 Task: open an excel sheet and write heading  Financial Planner. Add Dates in a column and its values below  'Jan 23, Feb 23, Mar 23, Apr 23 & may23. 'Add Income in next column and its values below  $3,000, $3,200, $3,100, $3,300 & $3,500. Add Expenses in next column and its values below  $2,000, $2,300, $2,200, $2,500 & $2,800. Add savings in next column and its values below $500, $600, $500, $700 & $700. Add Investment in next column and its values below  $500, $700, $800, $900 & $1000. Add Net Saving in next column and its values below  $1000, $1200, $900, $800 & $700. Save page Expense Tracker Log Workbook Spreadsheet Sheetbook
Action: Mouse moved to (36, 126)
Screenshot: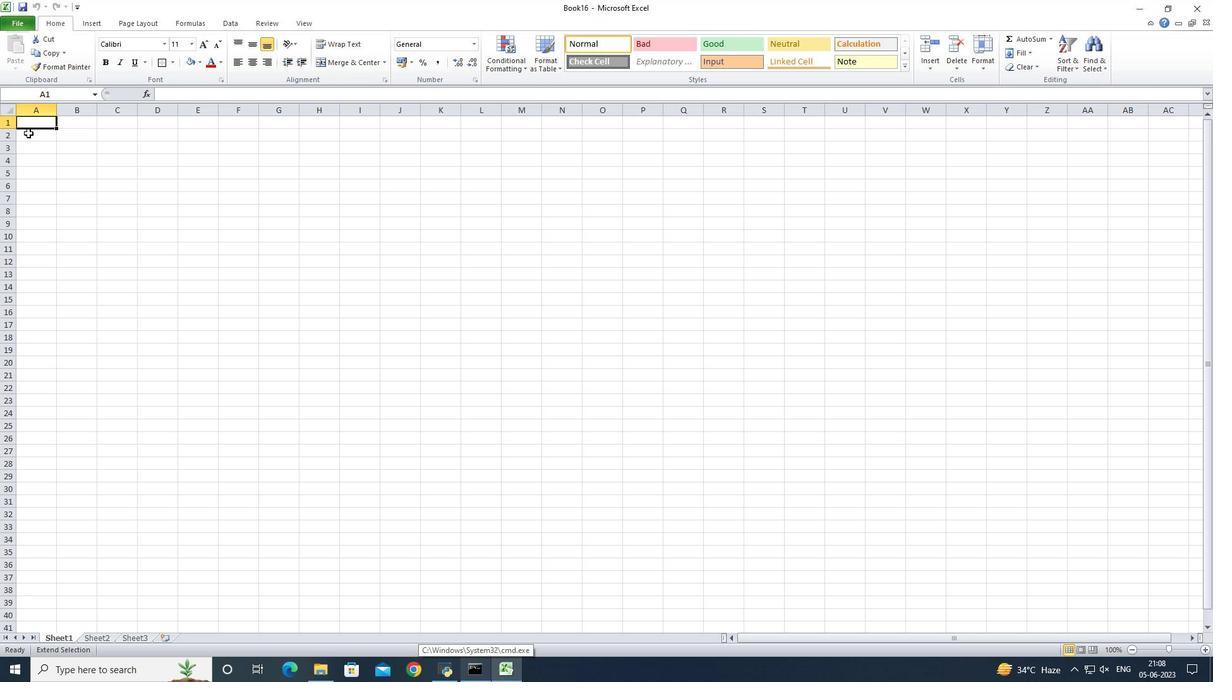
Action: Mouse pressed left at (36, 126)
Screenshot: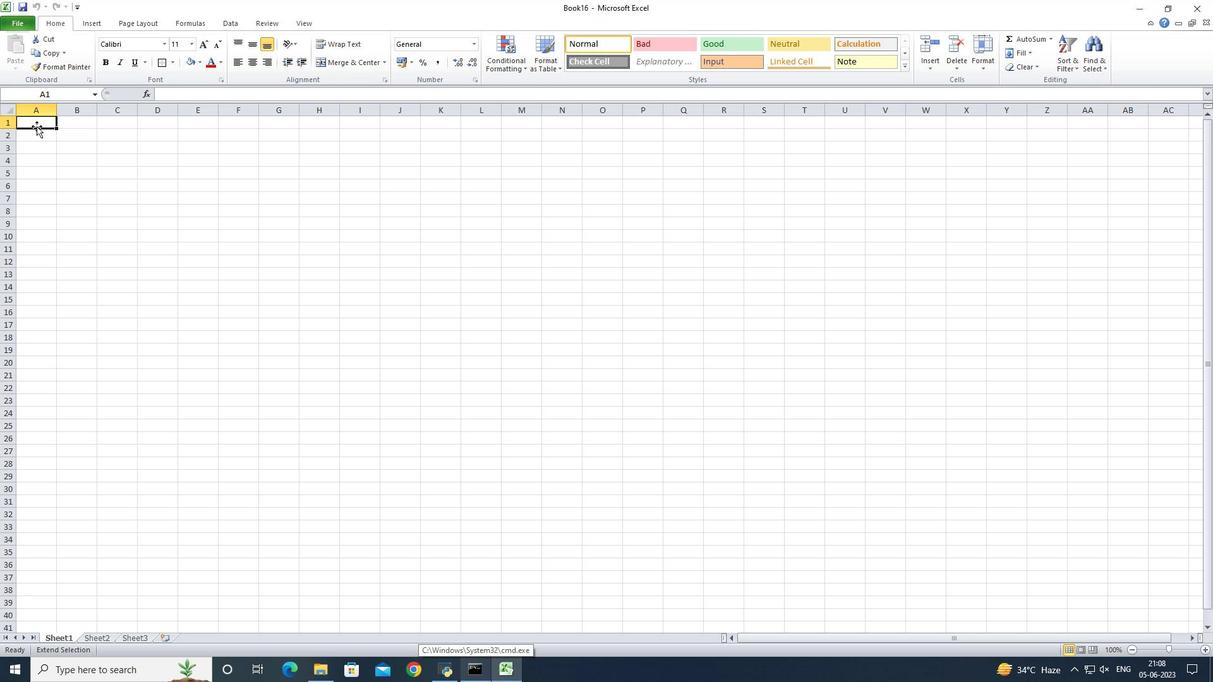 
Action: Key pressed <Key.shift>Financial<Key.space><Key.shift>Planner<Key.enter><Key.shift>Dates<Key.enter><Key.shift>Jan23<Key.enter><Key.shift><Key.shift><Key.shift><Key.shift><Key.shift><Key.shift>Feb23<Key.enter><Key.shift>Mar23<Key.enter><Key.shift><Key.shift><Key.shift><Key.shift><Key.shift><Key.shift><Key.shift><Key.shift>Apr23<Key.enter><Key.shift><Key.shift><Key.shift>May23<Key.enter><Key.right><Key.up><Key.up><Key.up><Key.up><Key.up><Key.up><Key.shift>INCOME<Key.enter>3000<Key.enter>3200<Key.enter>3100<Key.enter>3300<Key.enter>3500<Key.right><Key.up><Key.up><Key.up><Key.up><Key.up><Key.shift>Expenses<Key.enter>2000<Key.enter>2300<Key.enter>2200<Key.enter>2500<Key.enter>2800<Key.right><Key.up><Key.up><Key.up><Key.up><Key.up><Key.shift><Key.shift><Key.shift>Savings<Key.enter>500<Key.enter>600<Key.enter>500<Key.enter>700<Key.enter>700<Key.right><Key.up><Key.up><Key.up><Key.up><Key.up><Key.shift>Net<Key.space><Key.shift>Savings<Key.enter>1000<Key.enter>1200<Key.enter>900<Key.enter>800<Key.enter>700
Screenshot: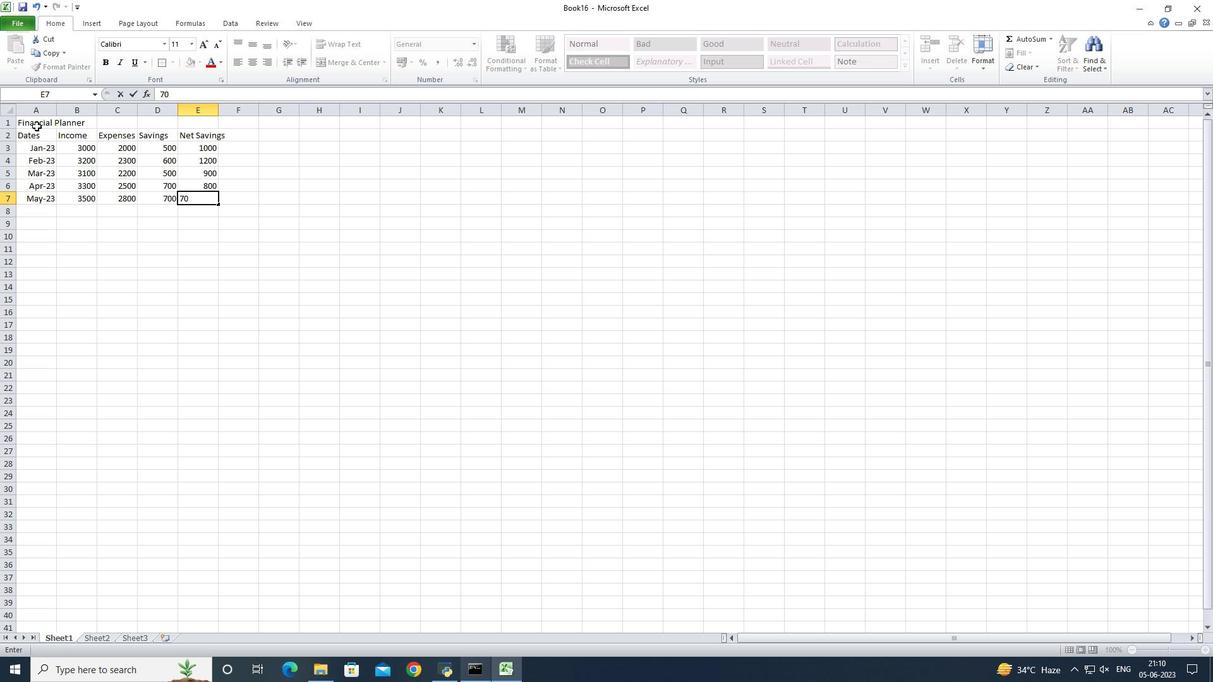 
Action: Mouse moved to (90, 283)
Screenshot: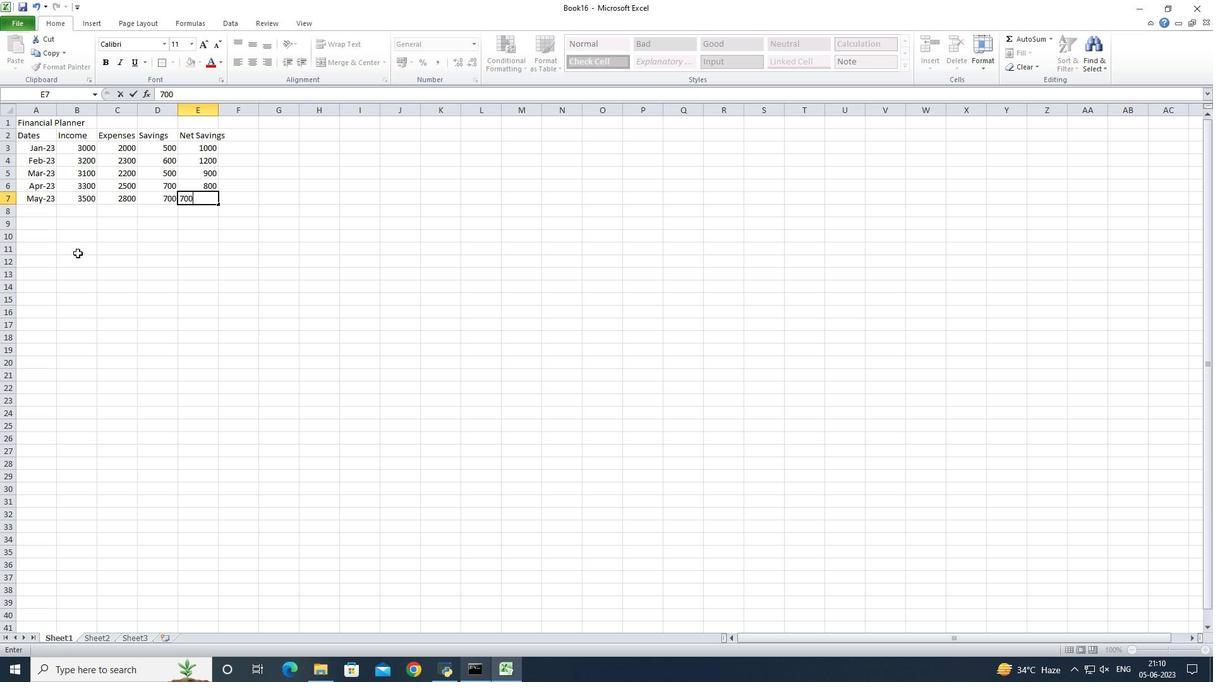 
Action: Mouse pressed left at (90, 283)
Screenshot: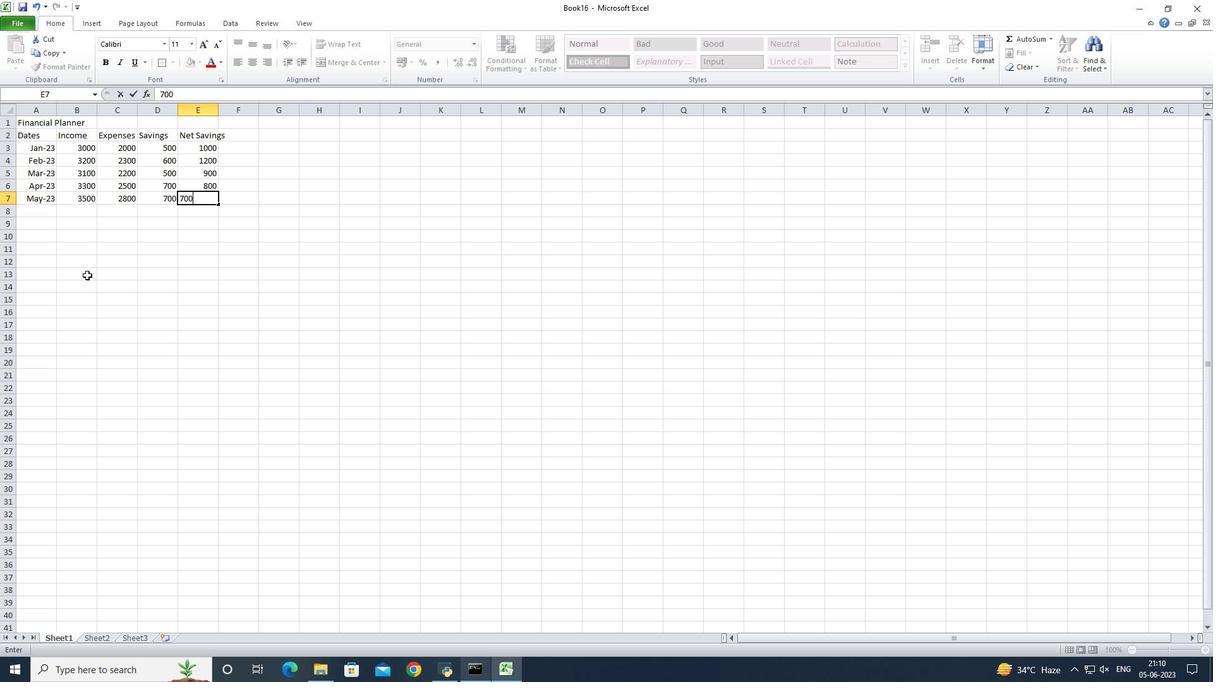 
Action: Mouse moved to (90, 146)
Screenshot: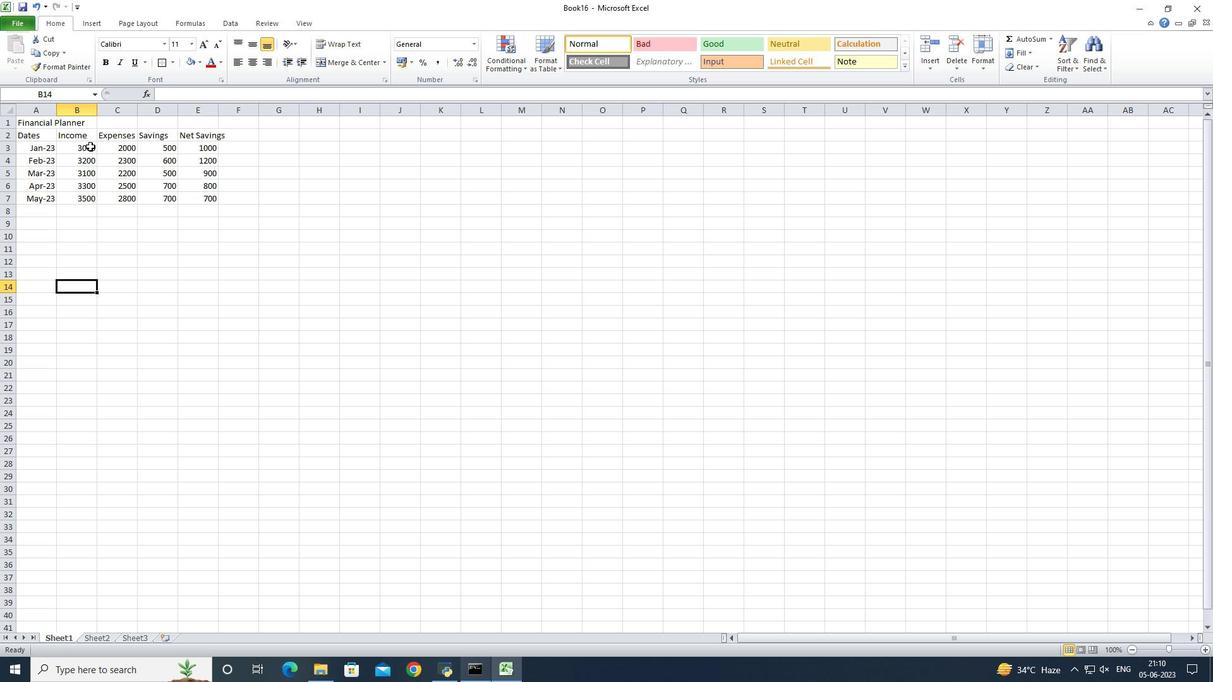 
Action: Mouse pressed left at (90, 146)
Screenshot: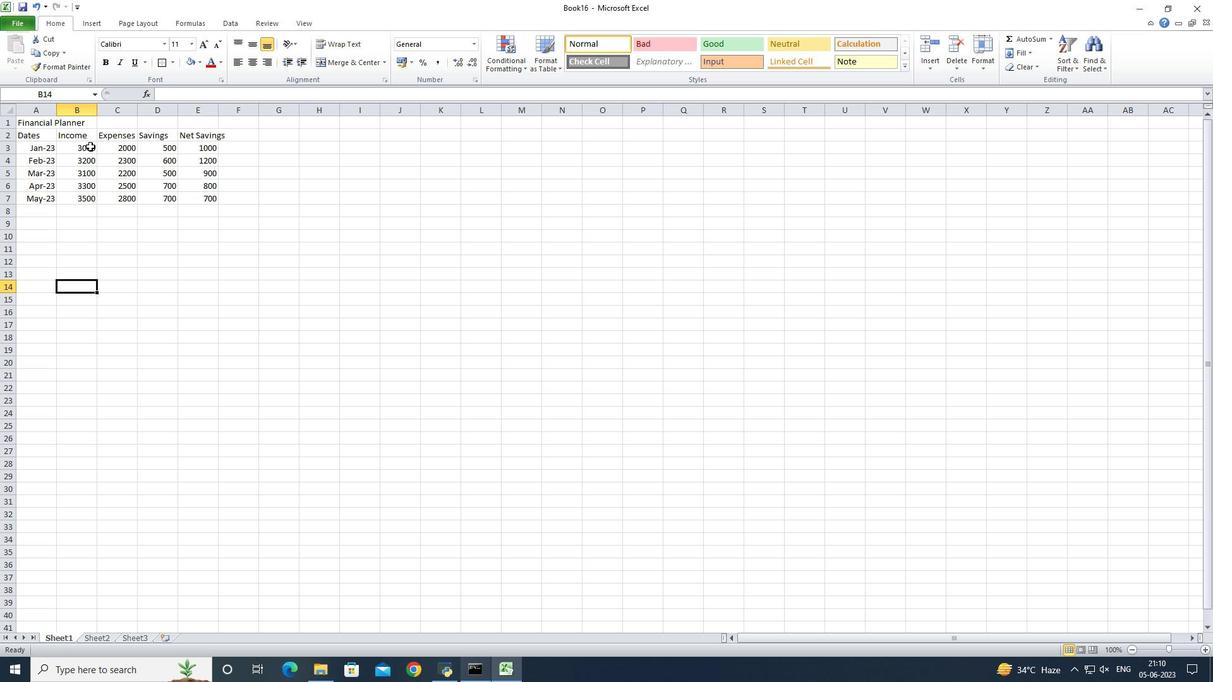 
Action: Mouse moved to (472, 47)
Screenshot: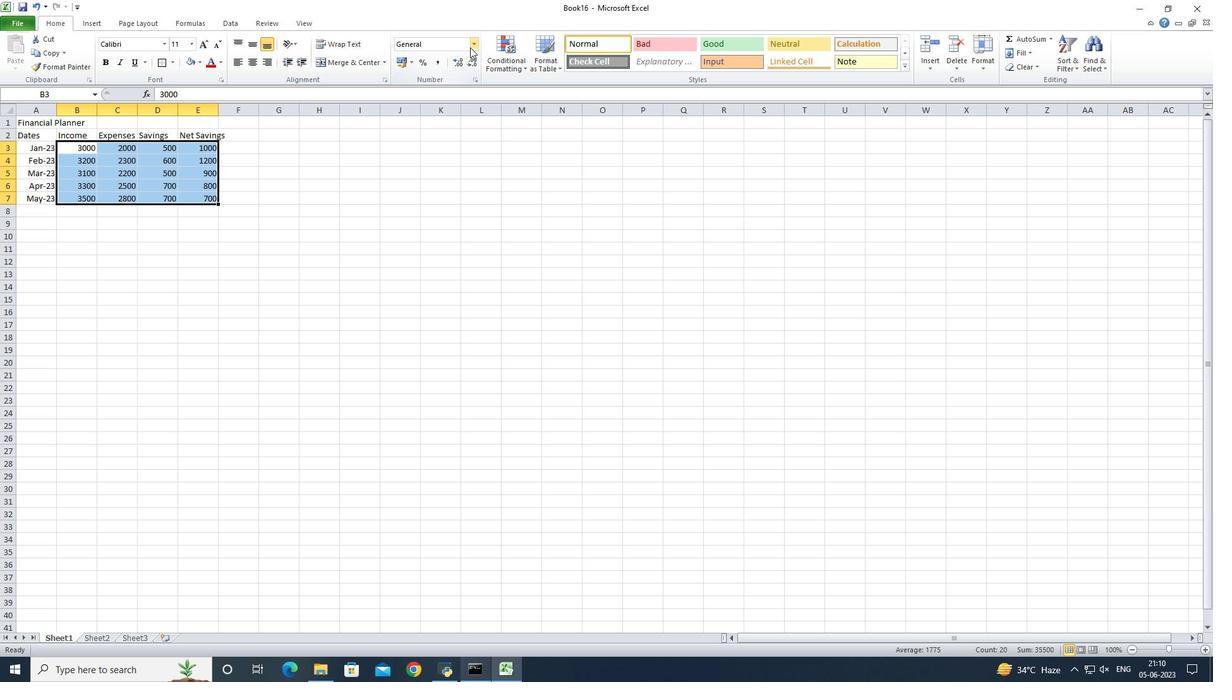 
Action: Mouse pressed left at (472, 47)
Screenshot: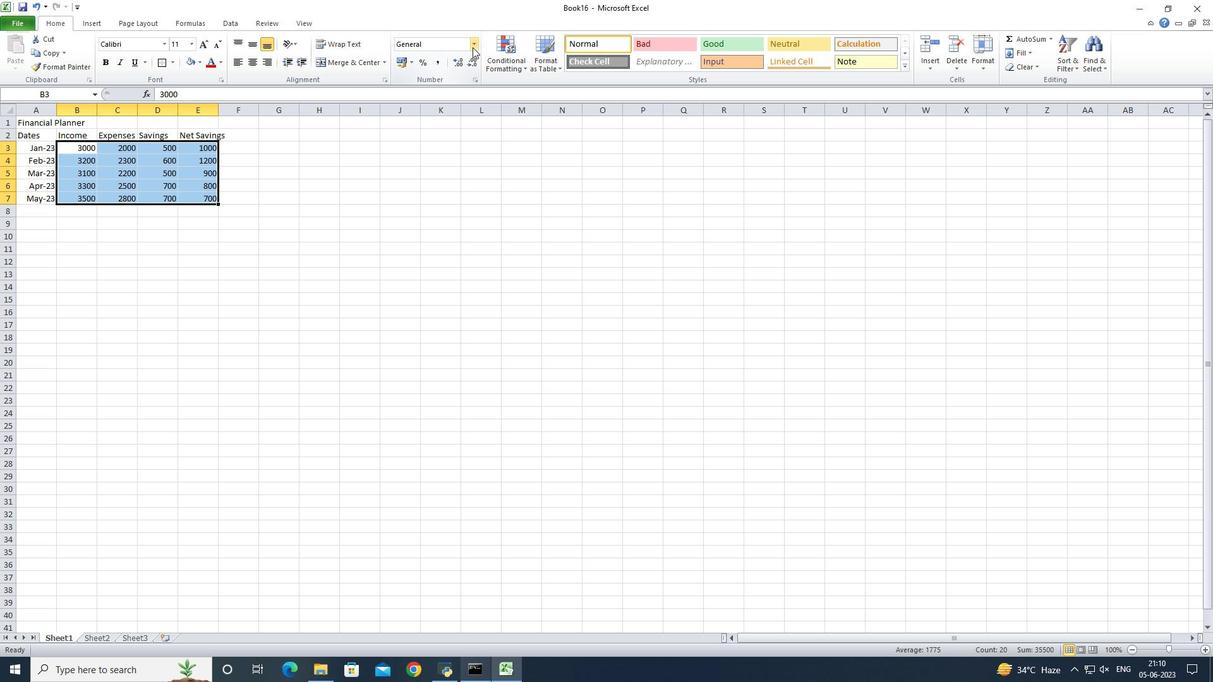 
Action: Mouse moved to (441, 363)
Screenshot: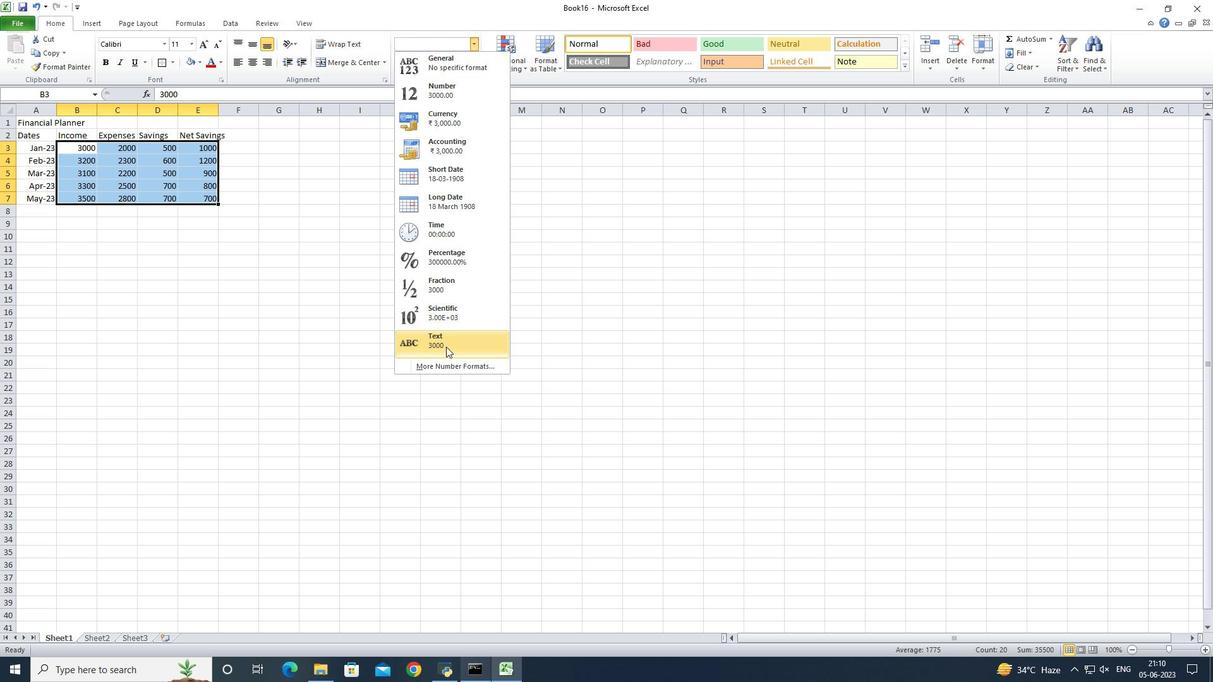 
Action: Mouse pressed left at (441, 363)
Screenshot: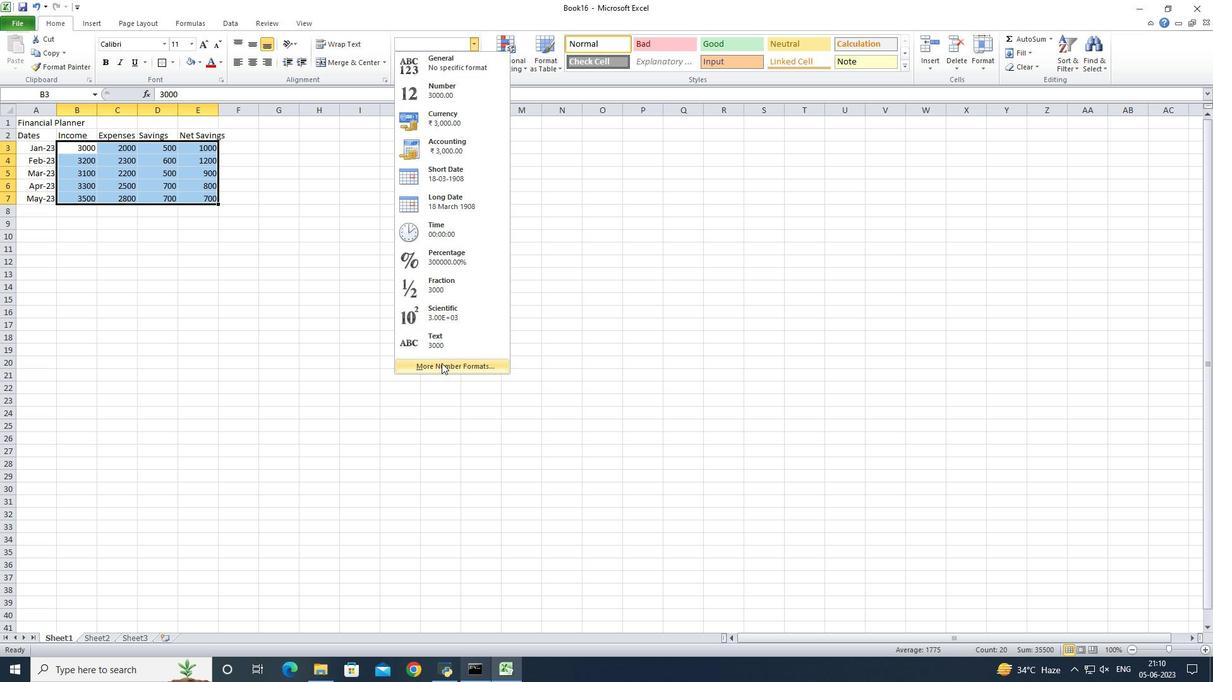 
Action: Mouse moved to (177, 235)
Screenshot: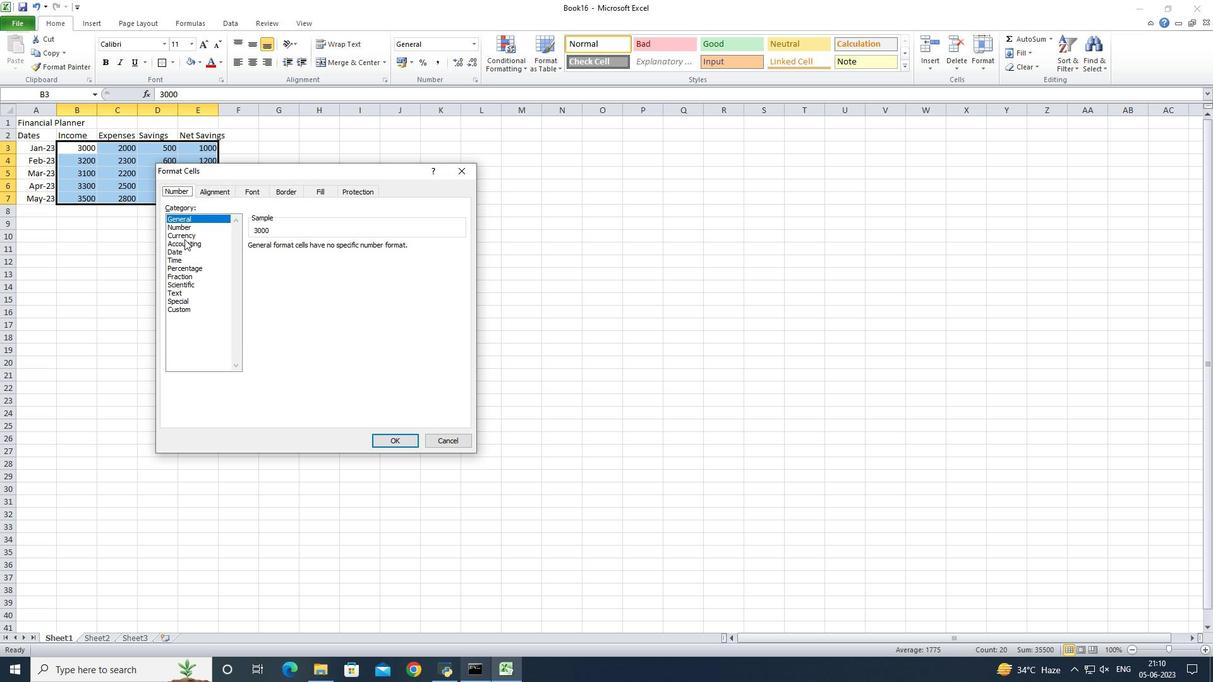 
Action: Mouse pressed left at (177, 235)
Screenshot: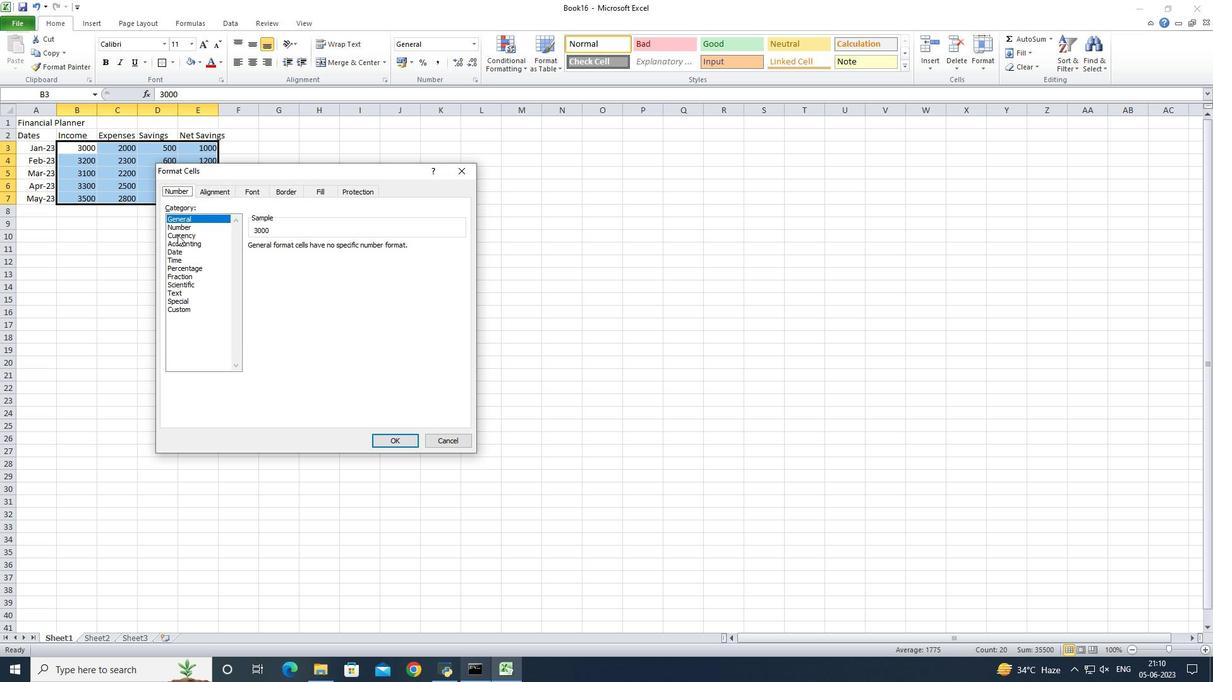 
Action: Mouse moved to (304, 262)
Screenshot: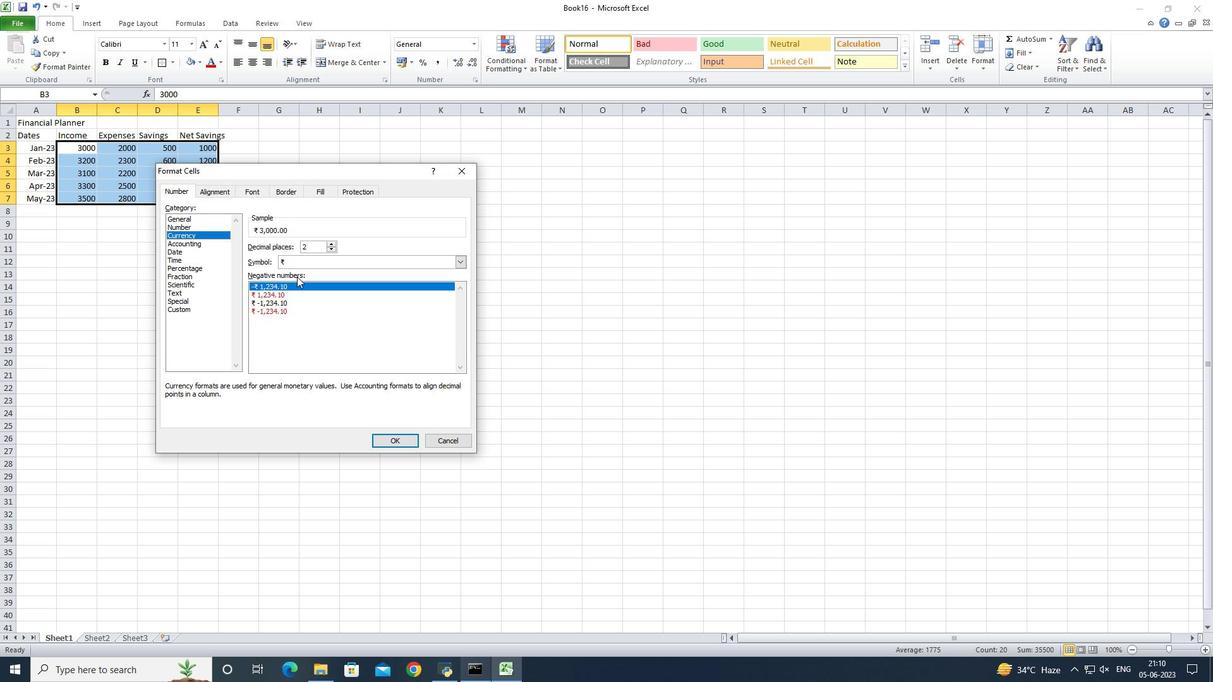 
Action: Mouse pressed left at (304, 262)
Screenshot: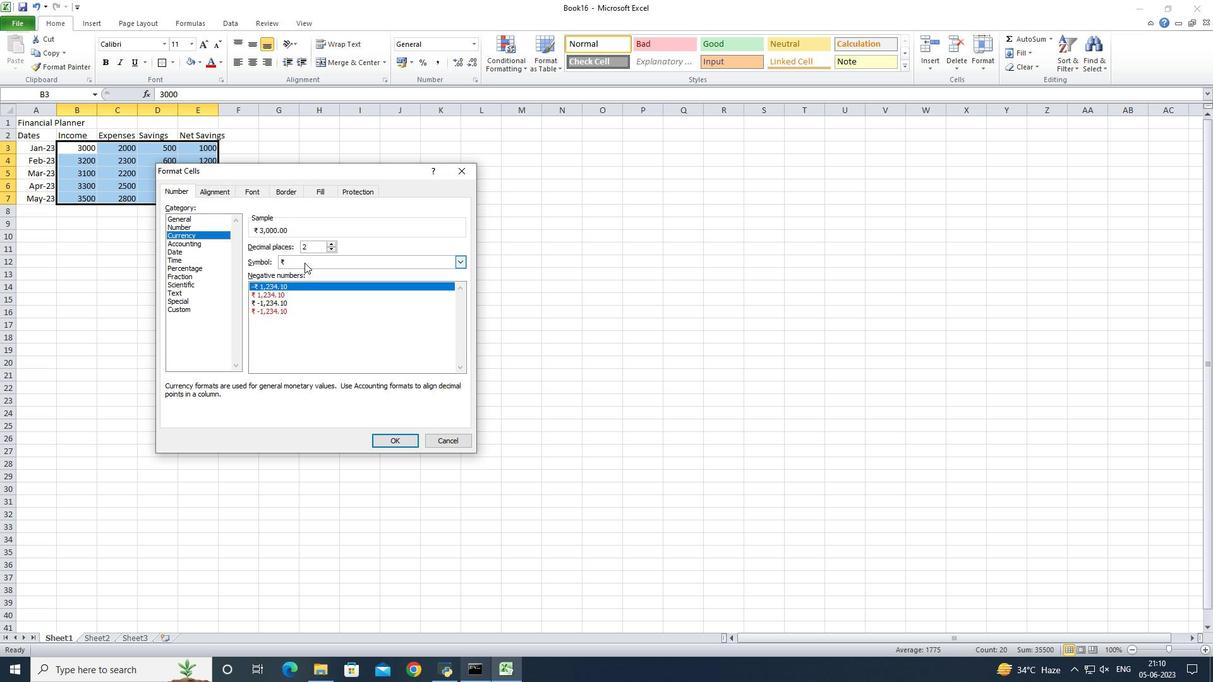
Action: Mouse moved to (327, 301)
Screenshot: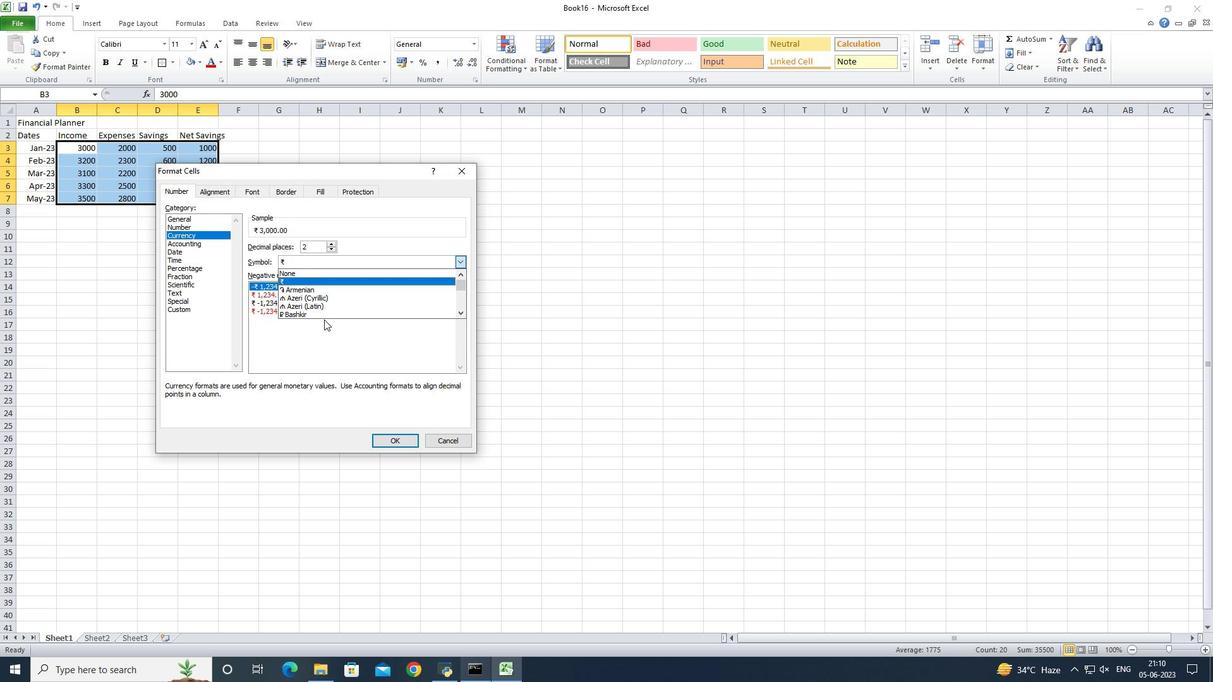 
Action: Mouse scrolled (327, 300) with delta (0, 0)
Screenshot: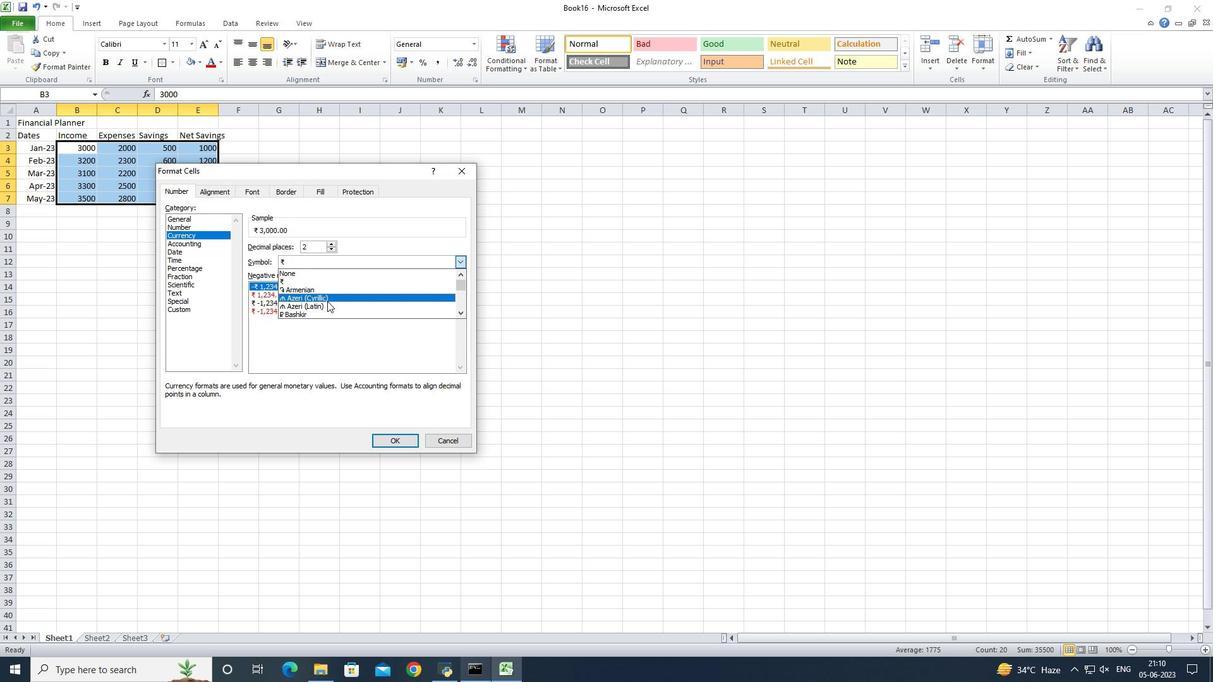 
Action: Mouse scrolled (327, 300) with delta (0, 0)
Screenshot: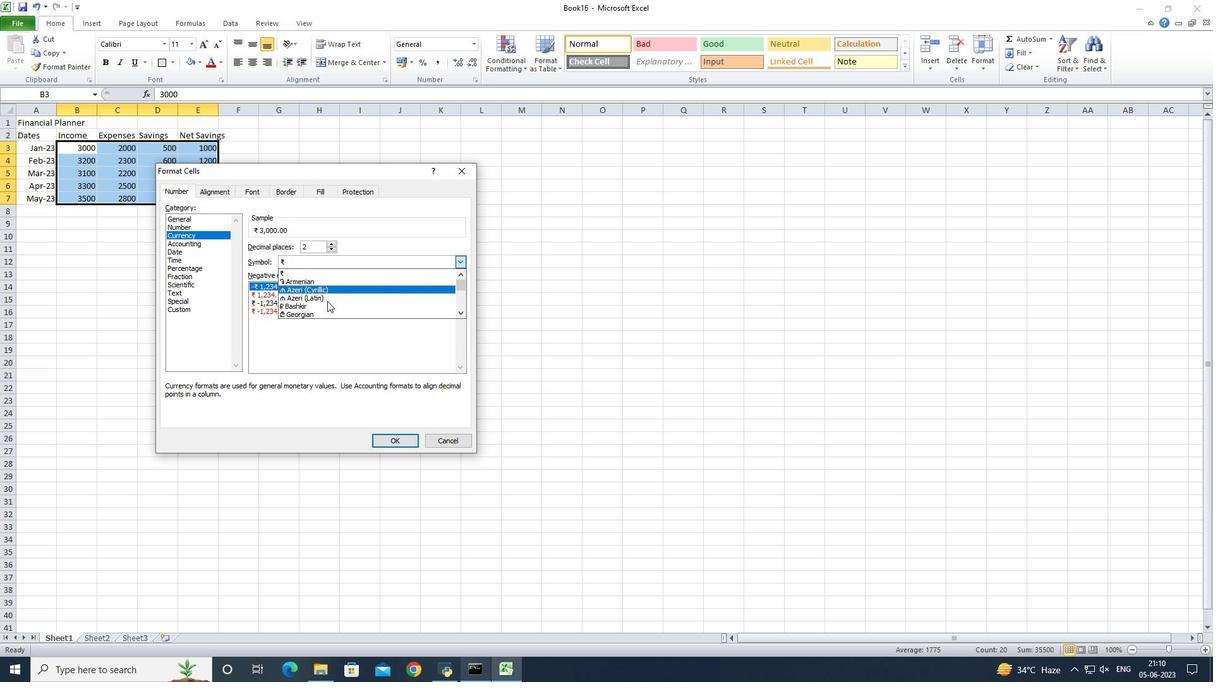 
Action: Mouse scrolled (327, 300) with delta (0, 0)
Screenshot: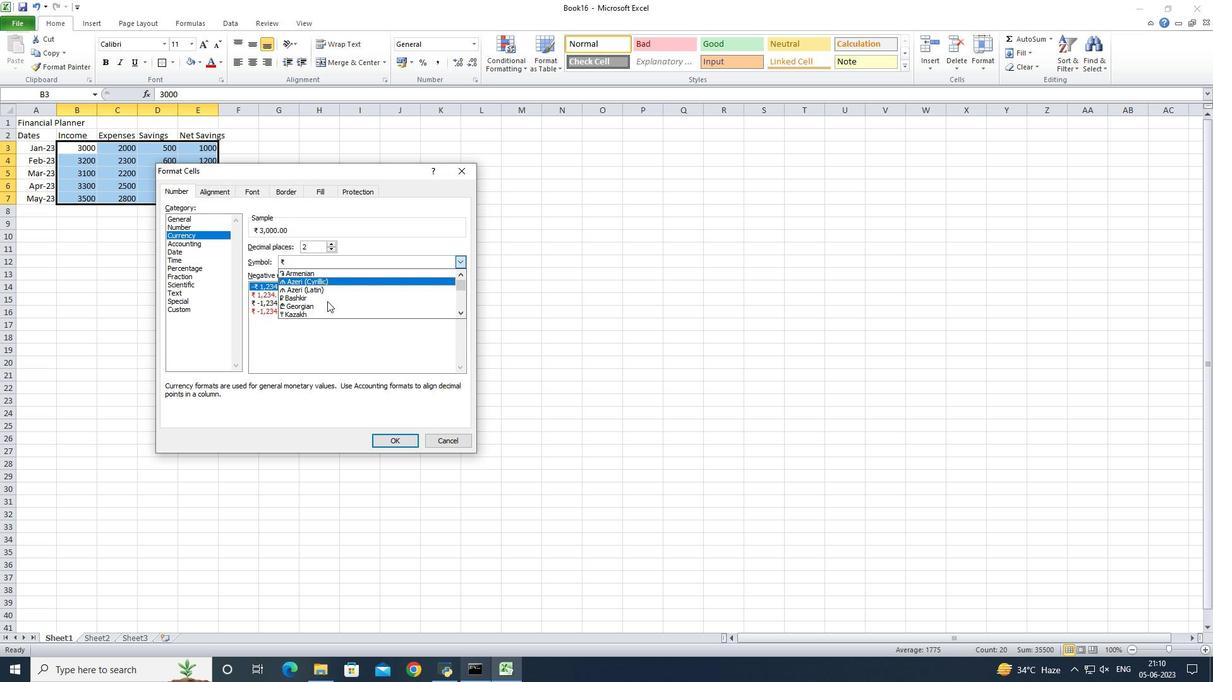 
Action: Mouse scrolled (327, 300) with delta (0, 0)
Screenshot: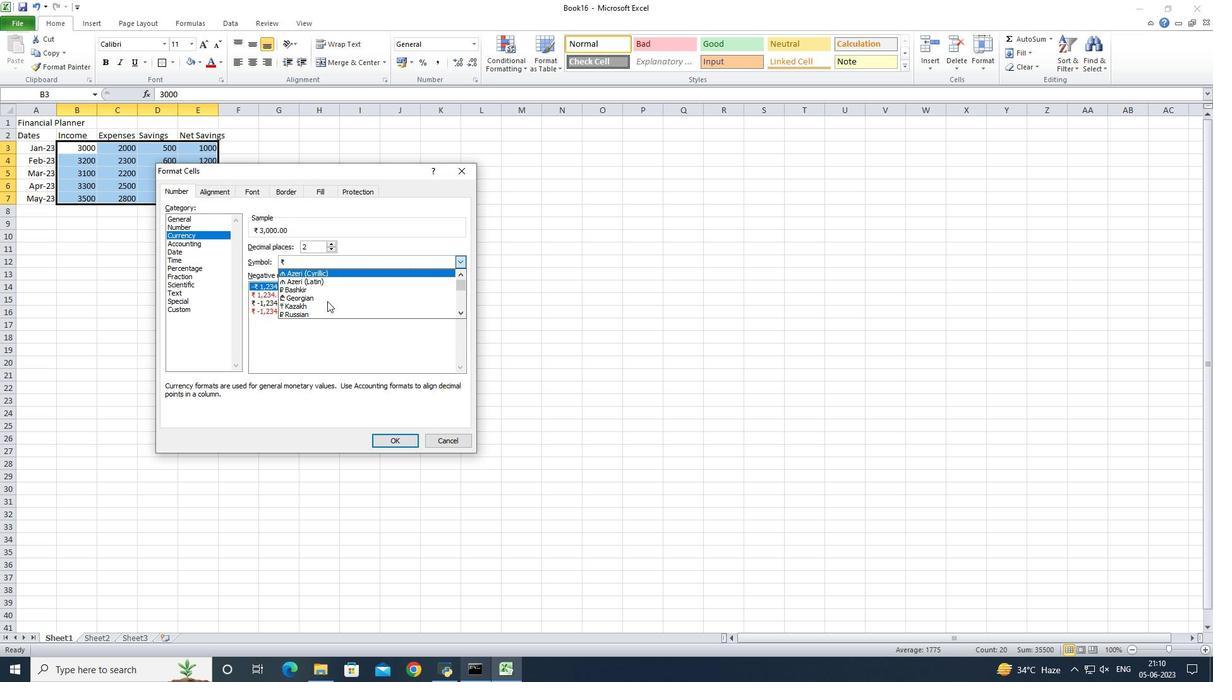 
Action: Mouse scrolled (327, 300) with delta (0, 0)
Screenshot: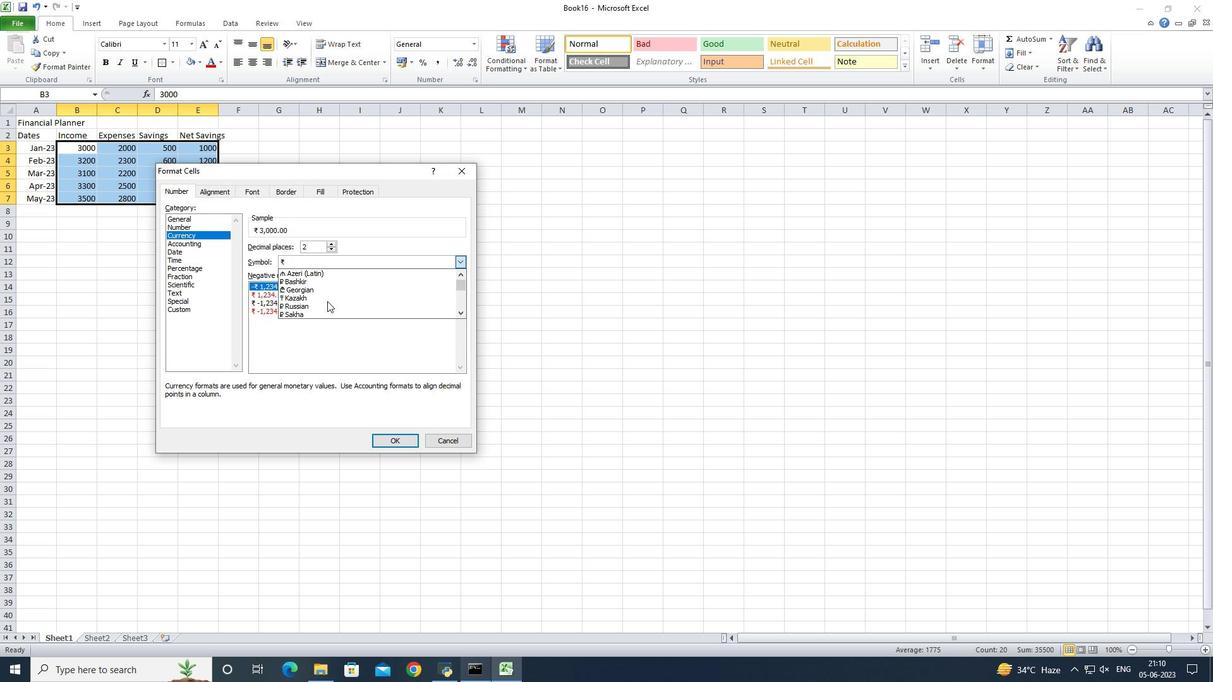 
Action: Mouse scrolled (327, 300) with delta (0, 0)
Screenshot: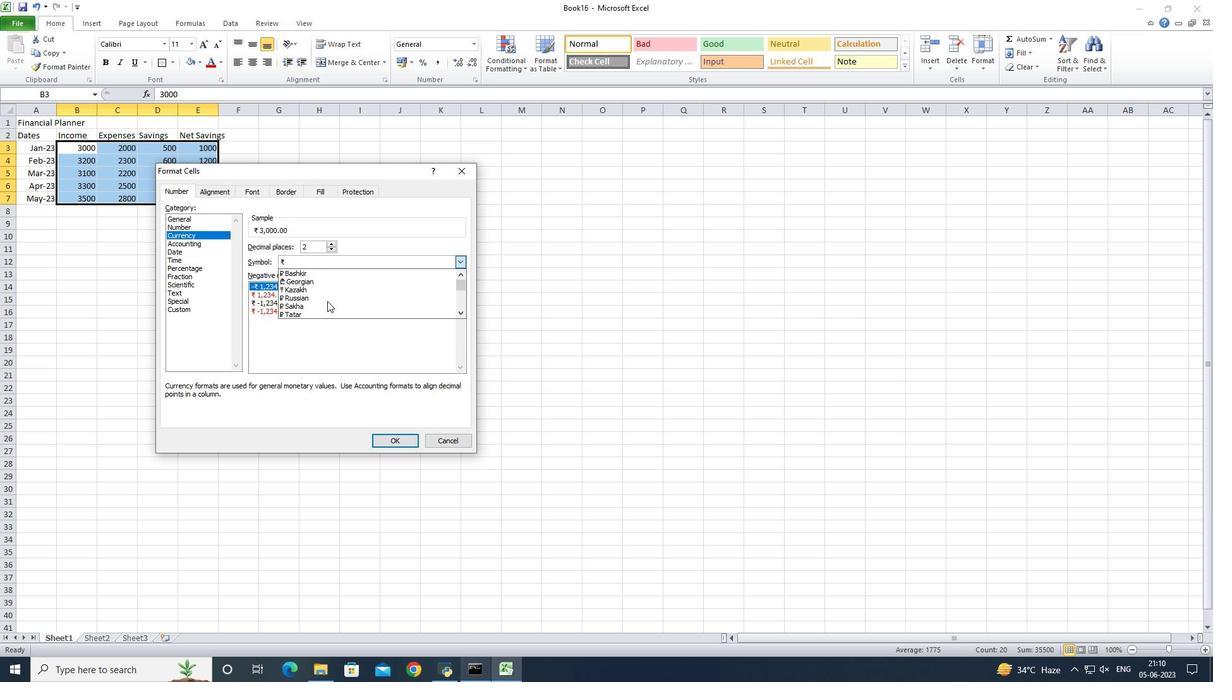
Action: Mouse scrolled (327, 300) with delta (0, 0)
Screenshot: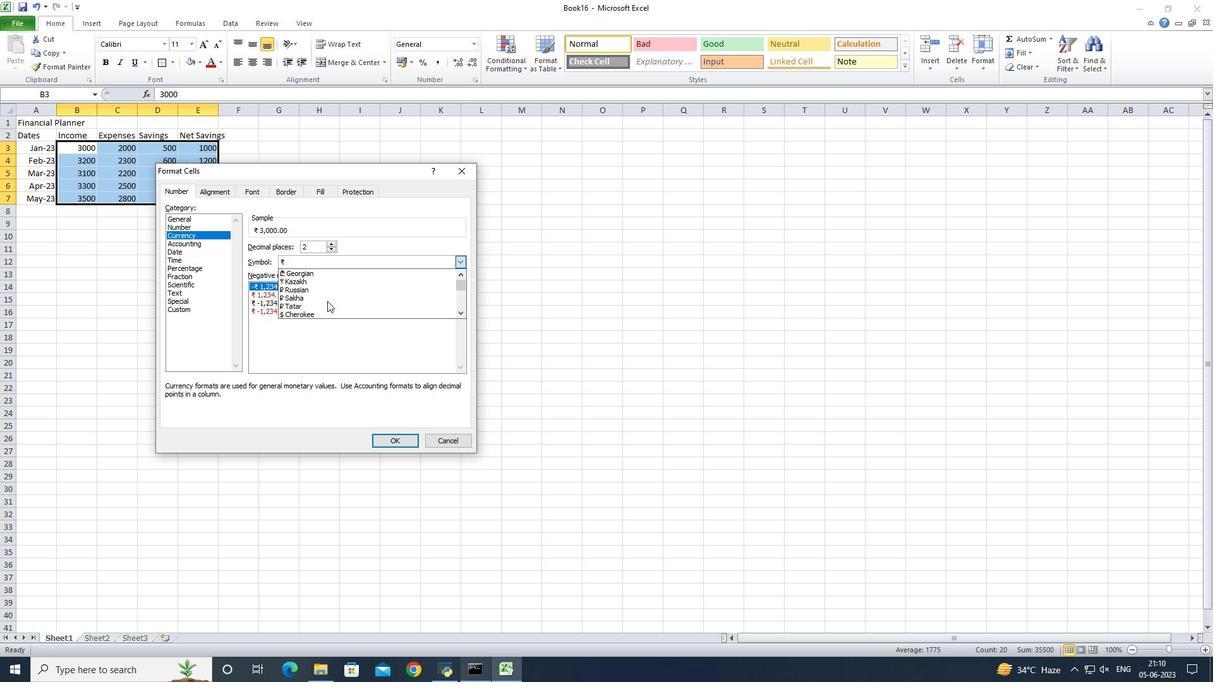 
Action: Mouse scrolled (327, 300) with delta (0, 0)
Screenshot: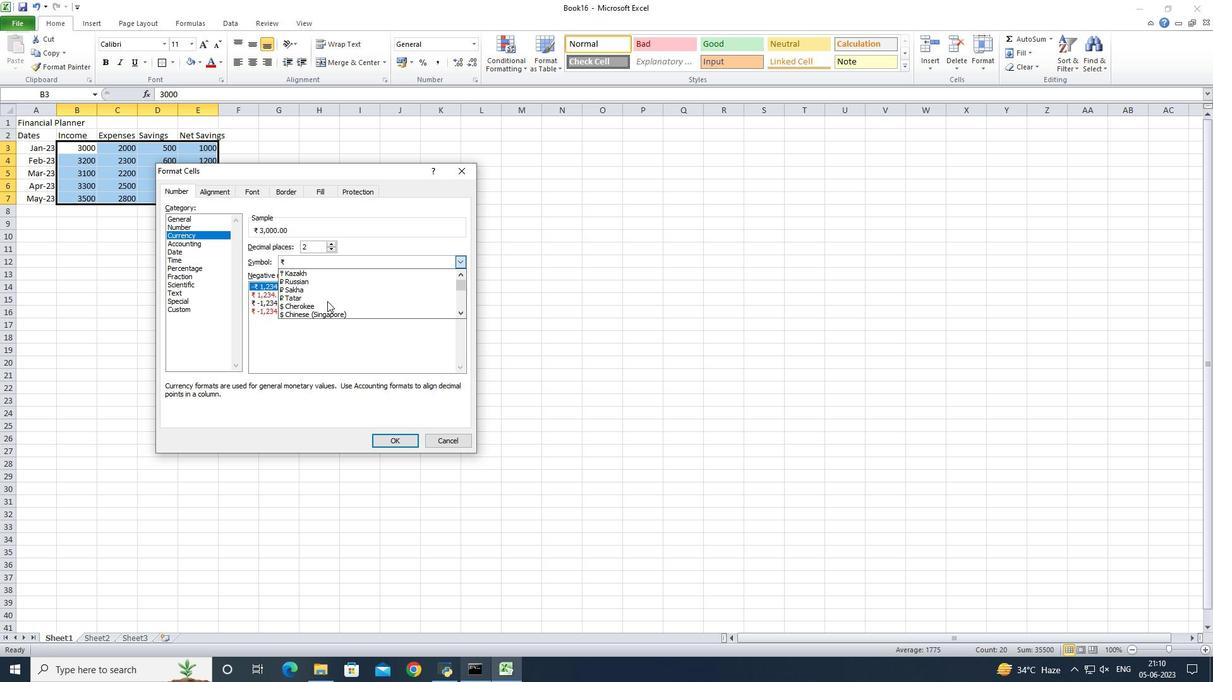 
Action: Mouse scrolled (327, 300) with delta (0, 0)
Screenshot: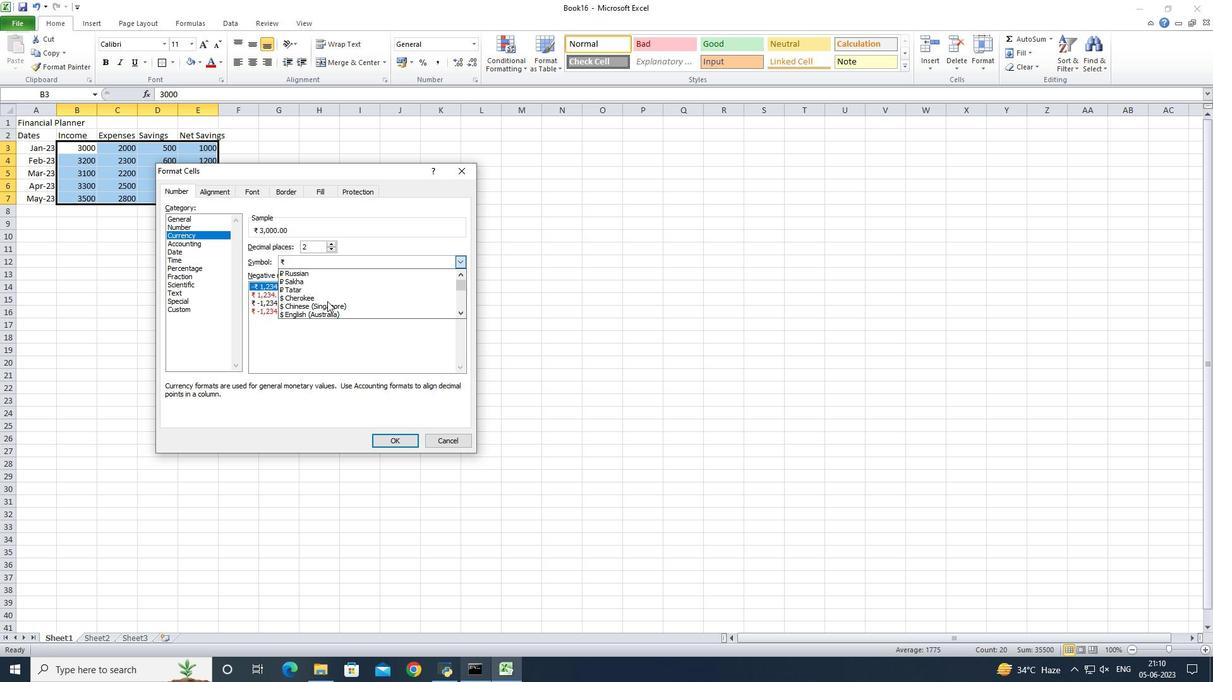 
Action: Mouse scrolled (327, 300) with delta (0, 0)
Screenshot: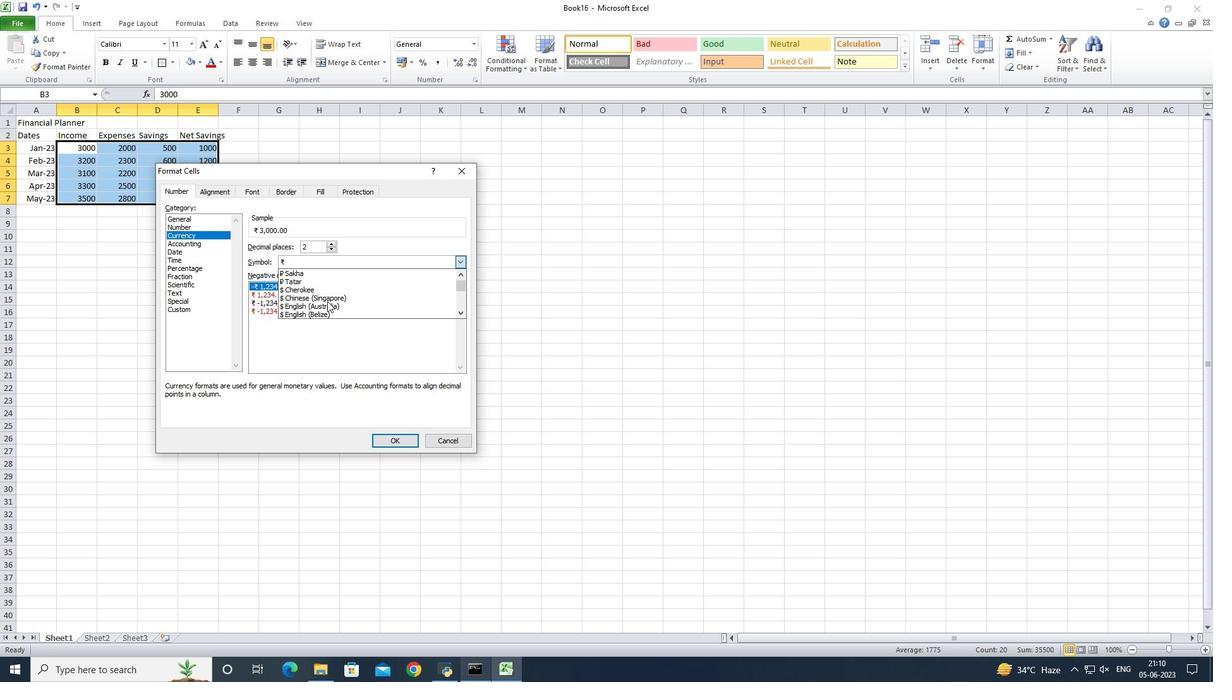 
Action: Mouse scrolled (327, 300) with delta (0, 0)
Screenshot: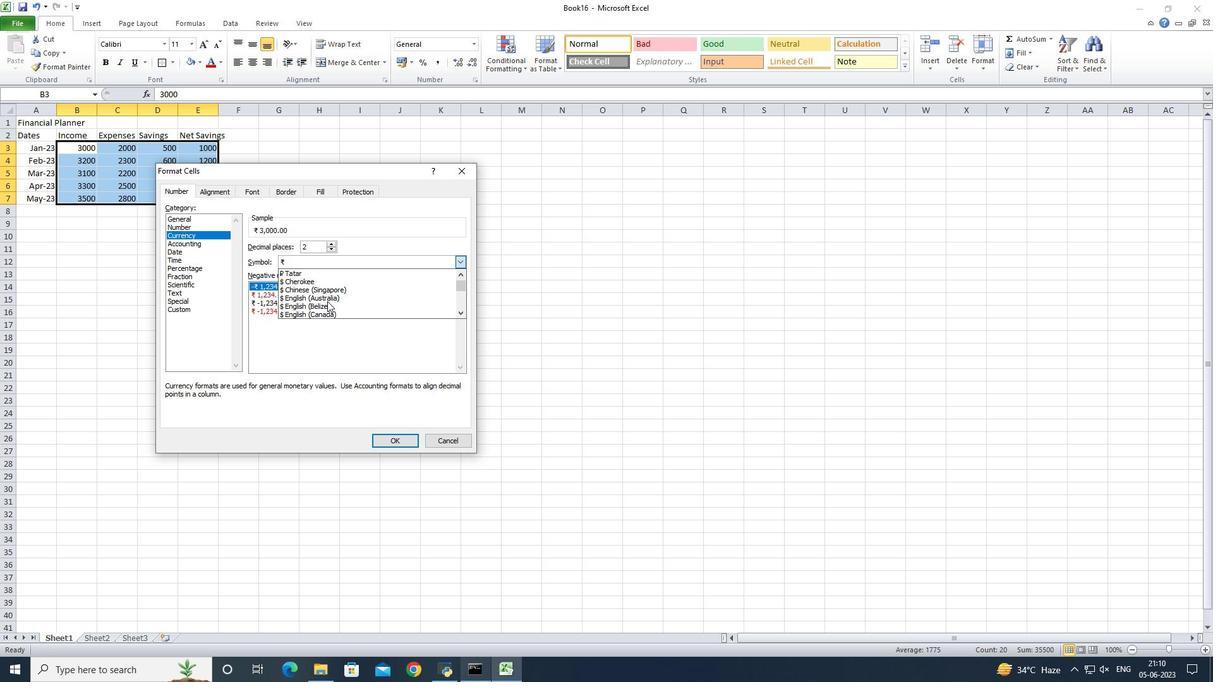 
Action: Mouse scrolled (327, 300) with delta (0, 0)
Screenshot: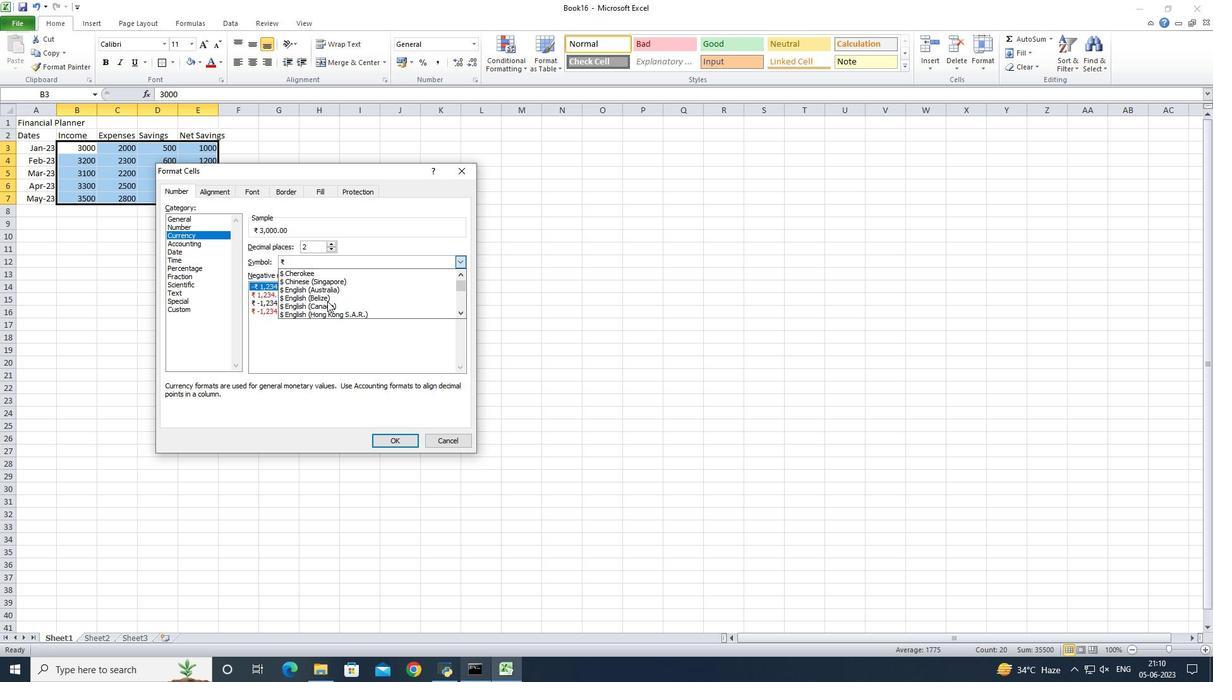 
Action: Mouse scrolled (327, 300) with delta (0, 0)
Screenshot: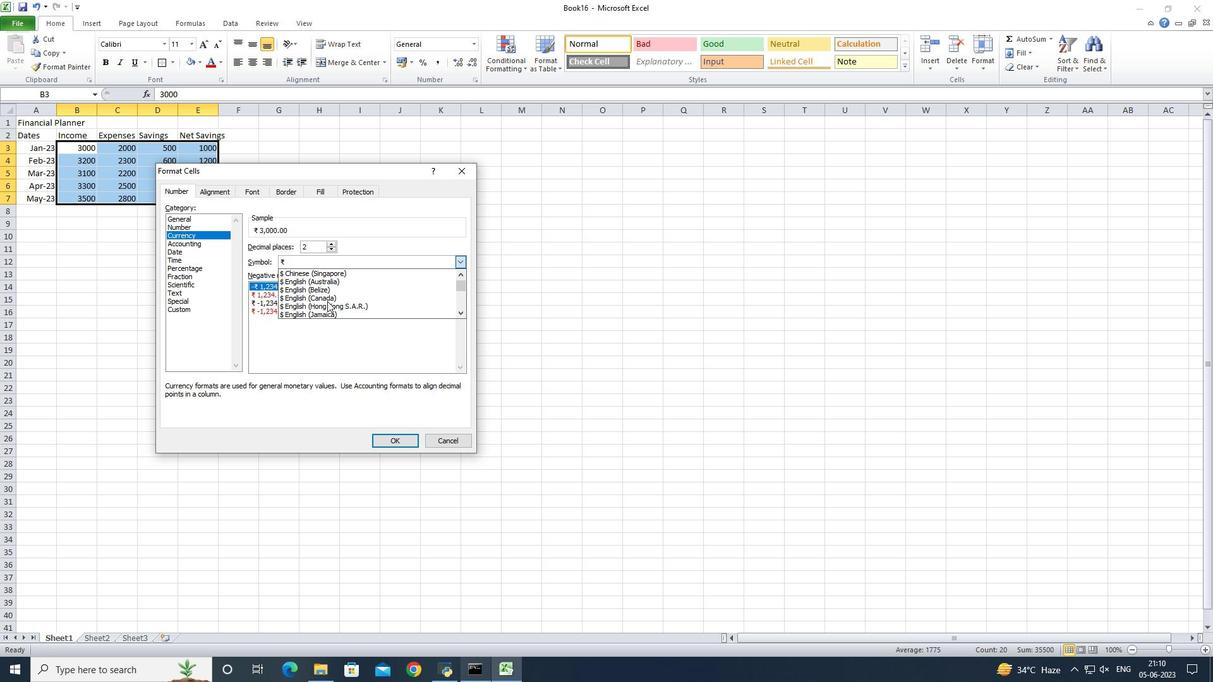 
Action: Mouse scrolled (327, 300) with delta (0, 0)
Screenshot: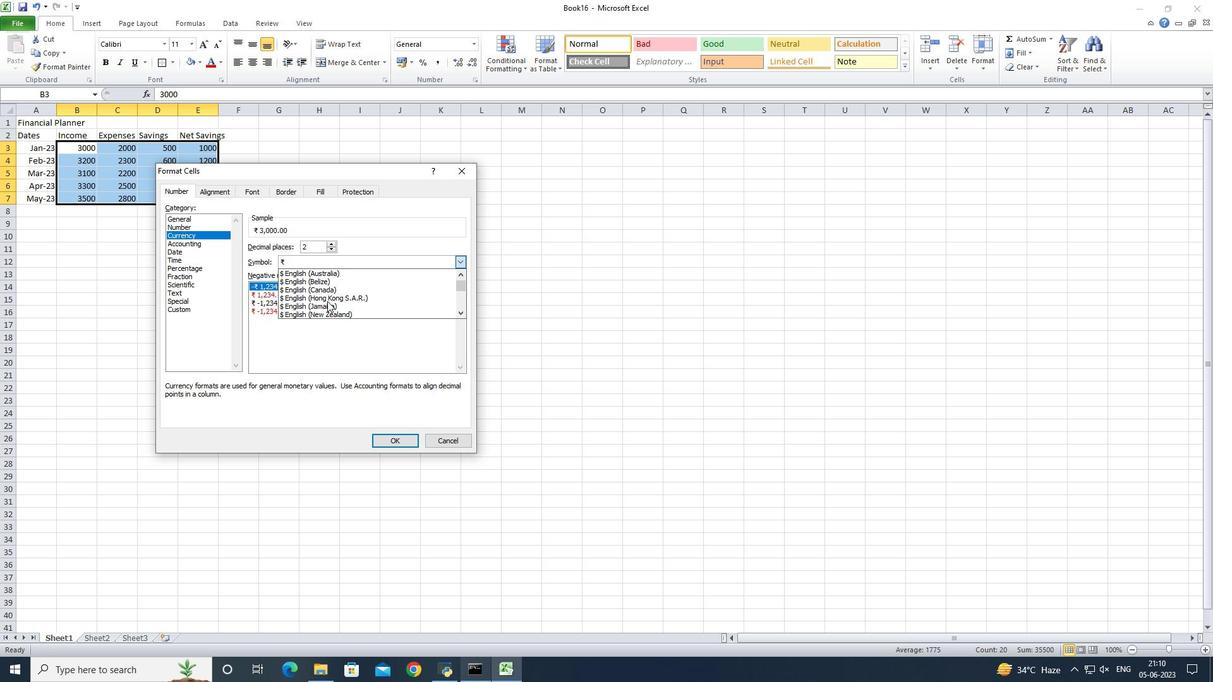 
Action: Mouse scrolled (327, 300) with delta (0, 0)
Screenshot: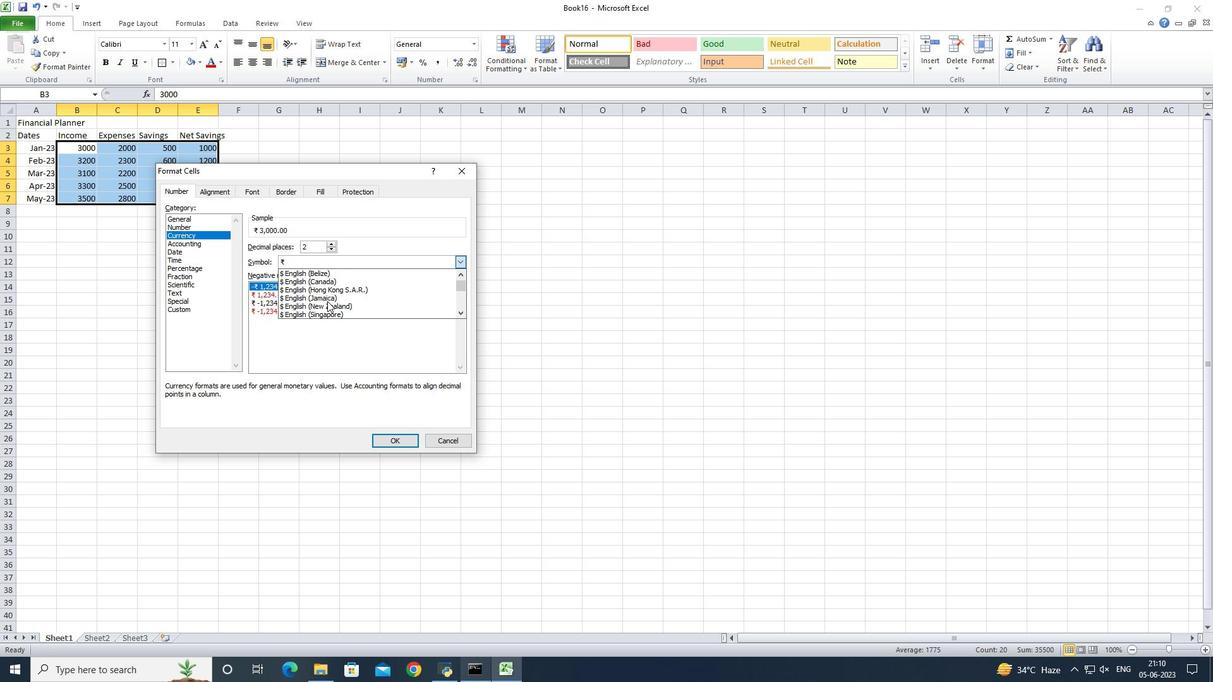 
Action: Mouse scrolled (327, 300) with delta (0, 0)
Screenshot: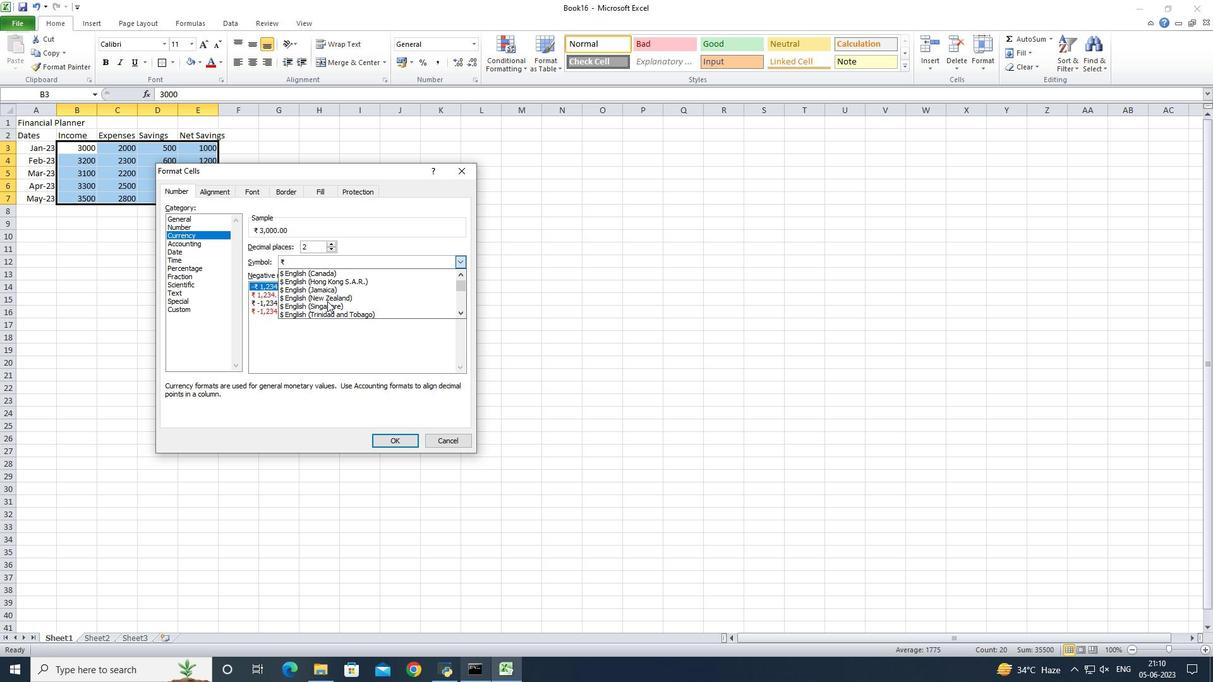 
Action: Mouse scrolled (327, 300) with delta (0, 0)
Screenshot: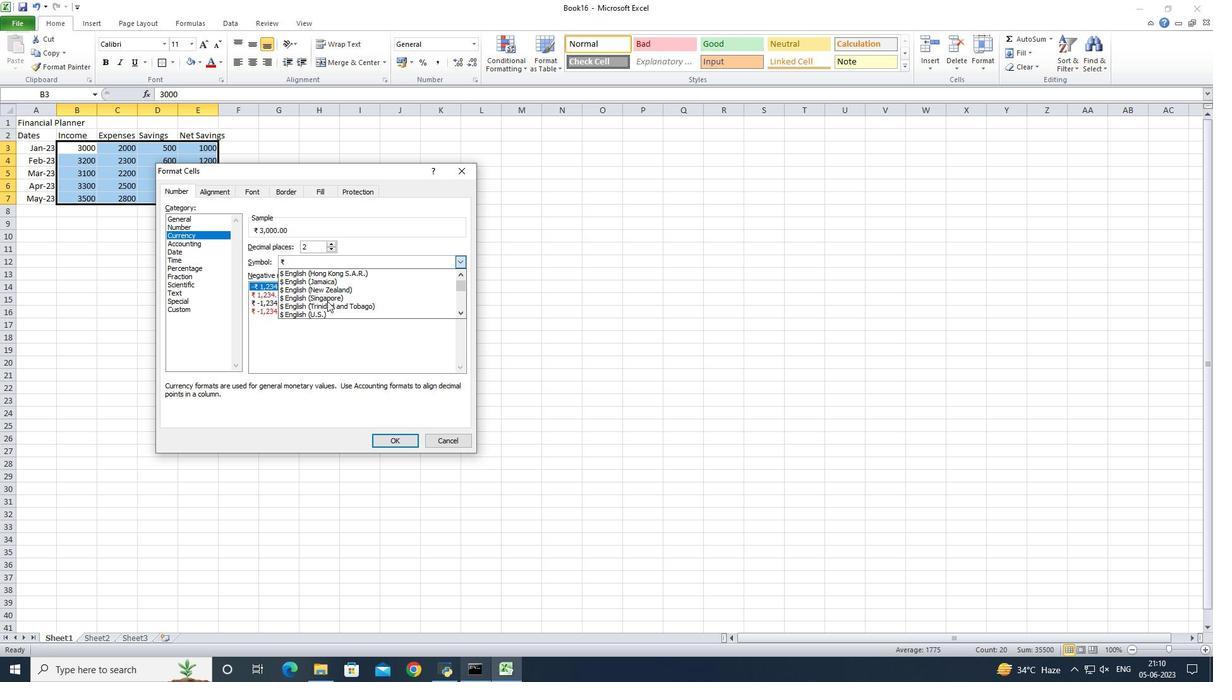 
Action: Mouse scrolled (327, 300) with delta (0, 0)
Screenshot: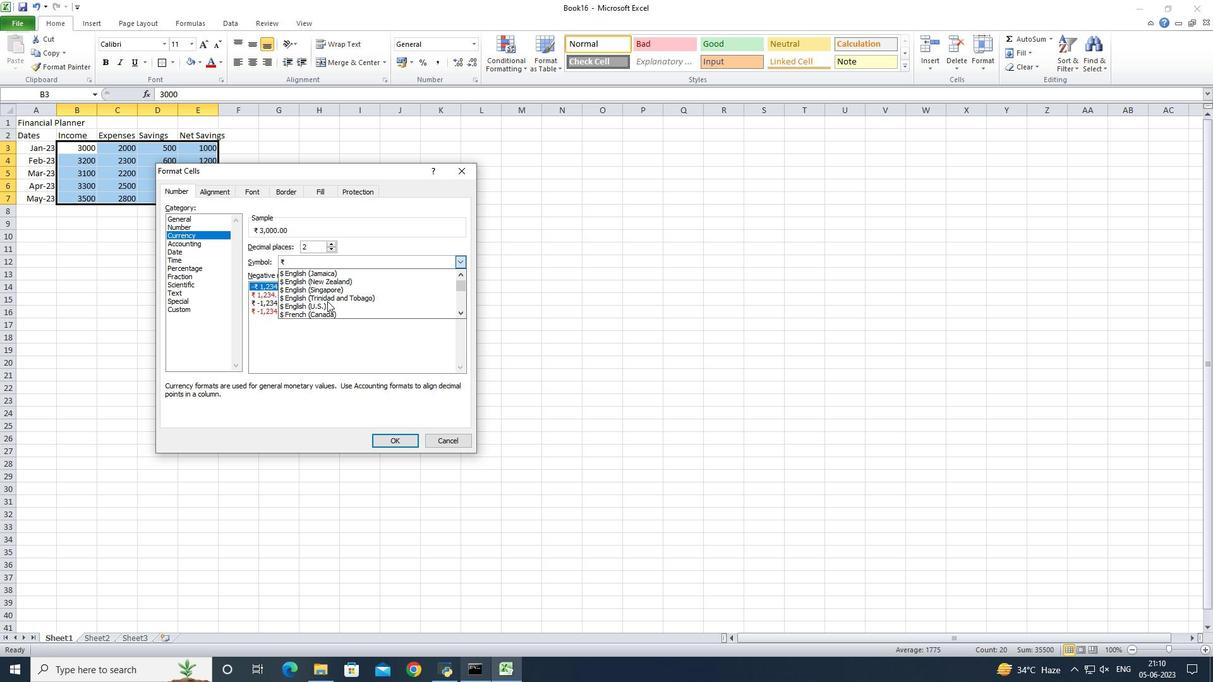 
Action: Mouse moved to (315, 300)
Screenshot: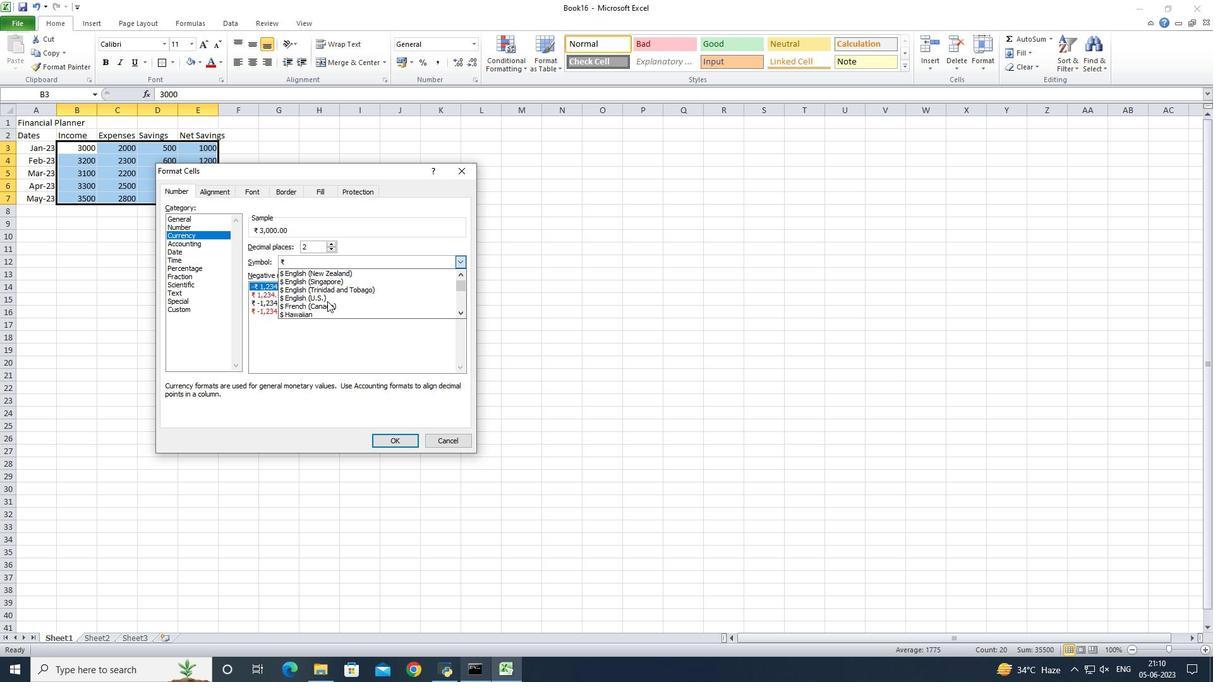 
Action: Mouse pressed left at (315, 300)
Screenshot: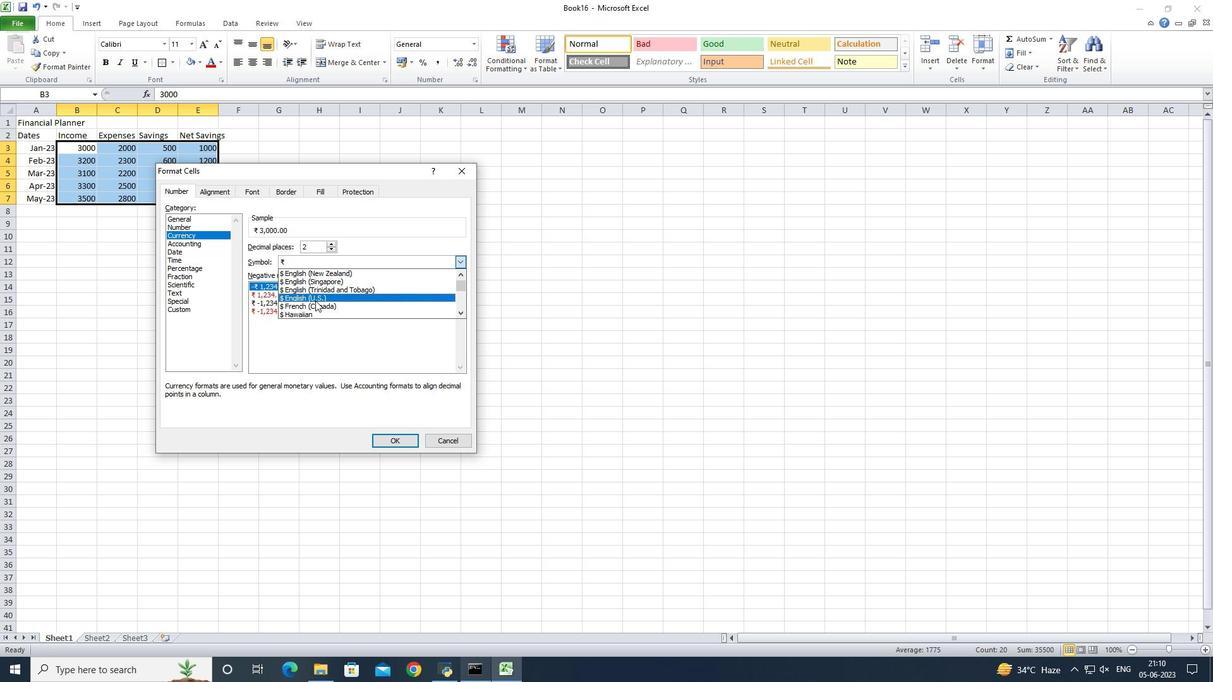 
Action: Mouse moved to (384, 441)
Screenshot: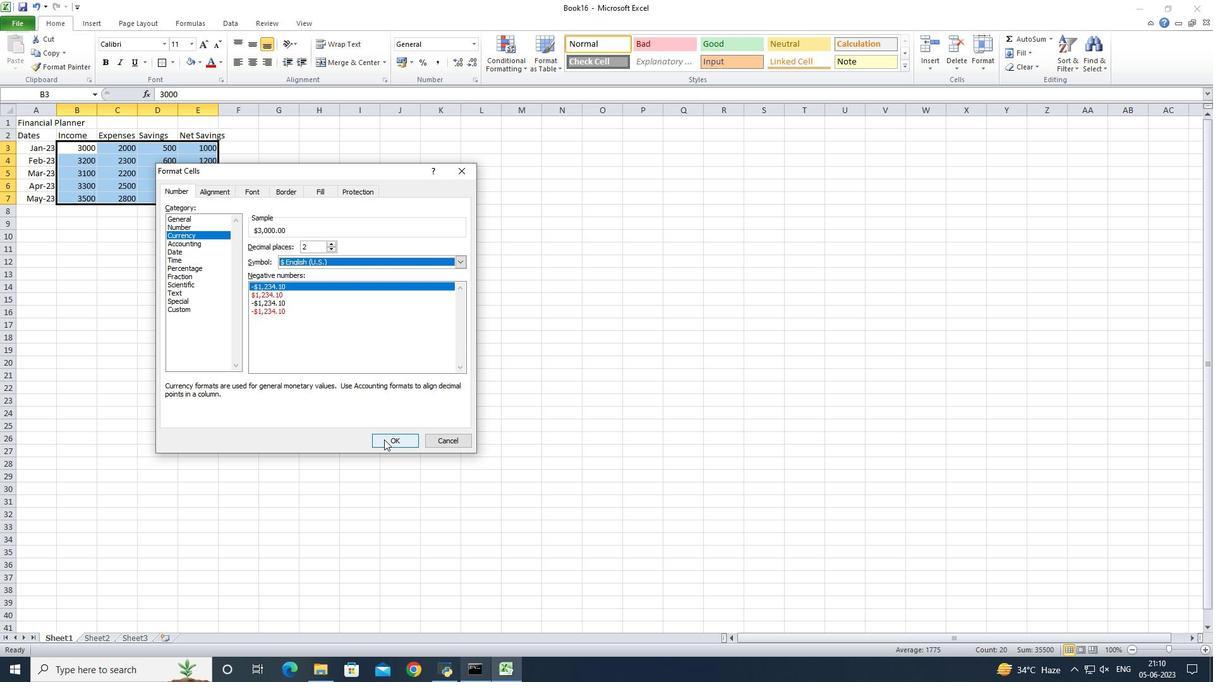 
Action: Mouse pressed left at (384, 441)
Screenshot: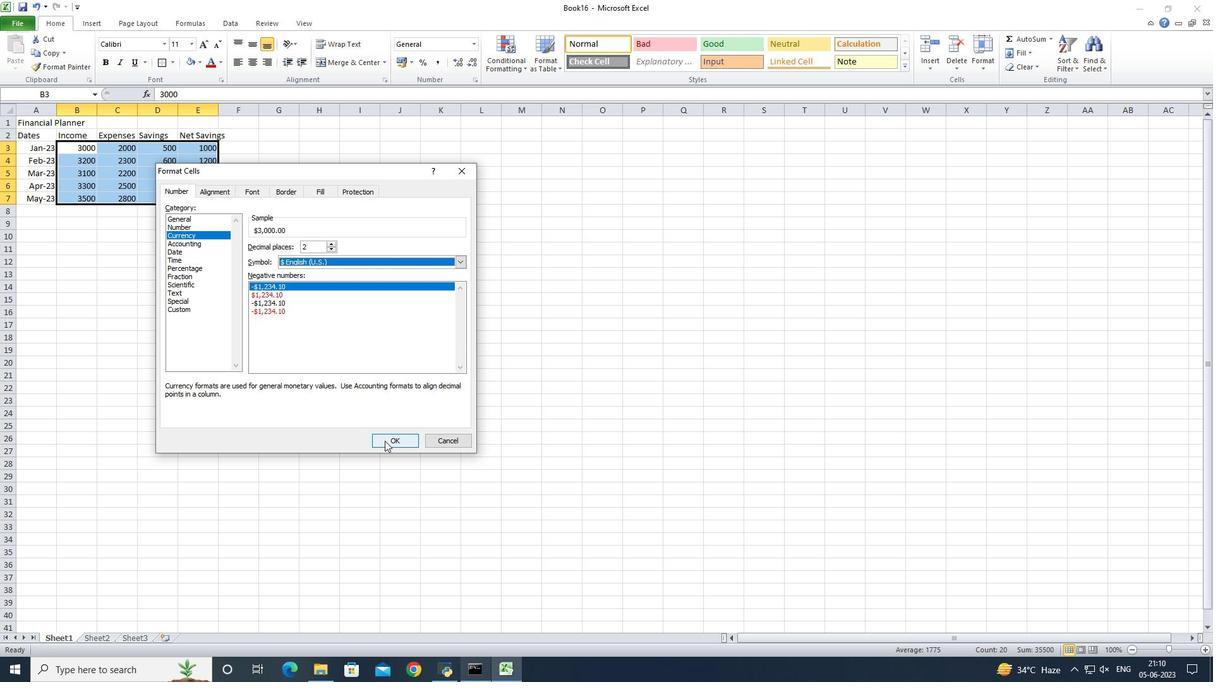 
Action: Mouse moved to (220, 106)
Screenshot: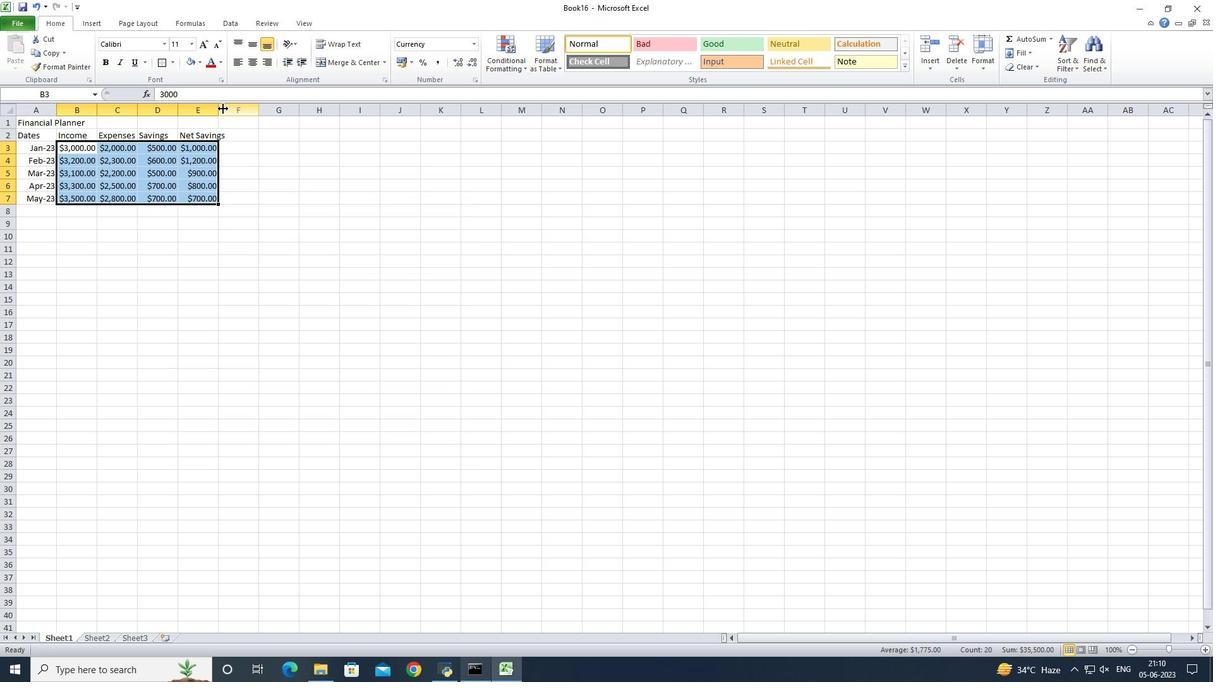 
Action: Mouse pressed left at (220, 106)
Screenshot: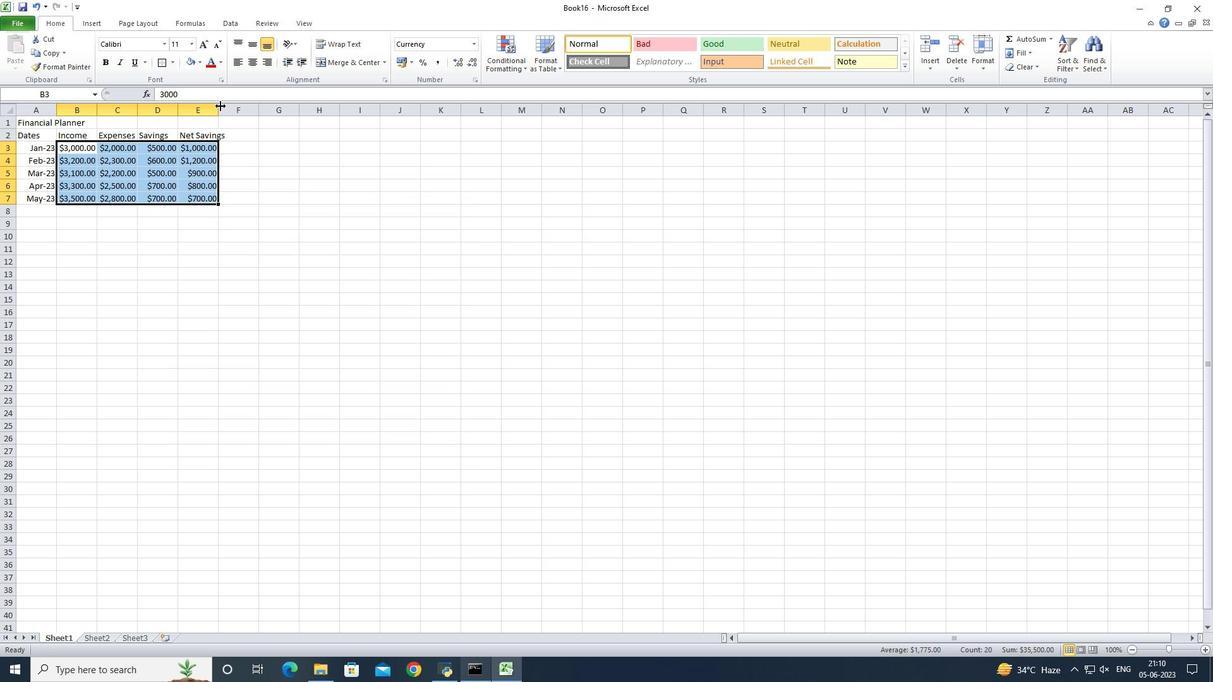 
Action: Mouse pressed left at (220, 106)
Screenshot: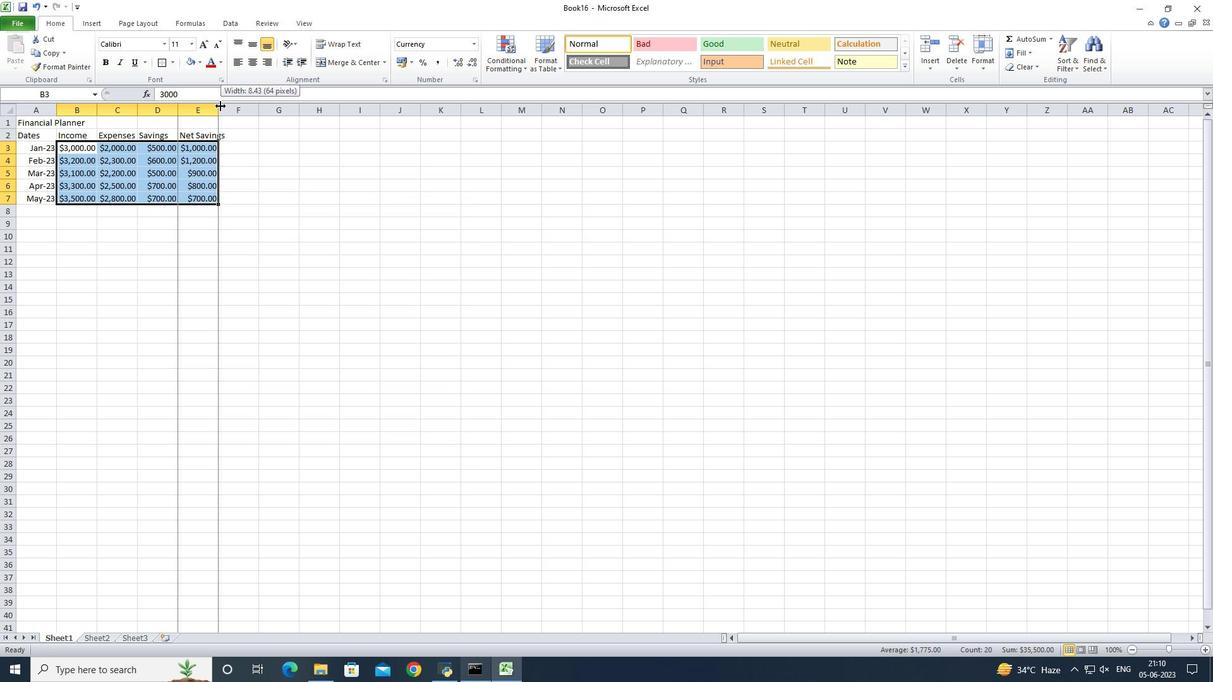 
Action: Mouse moved to (175, 266)
Screenshot: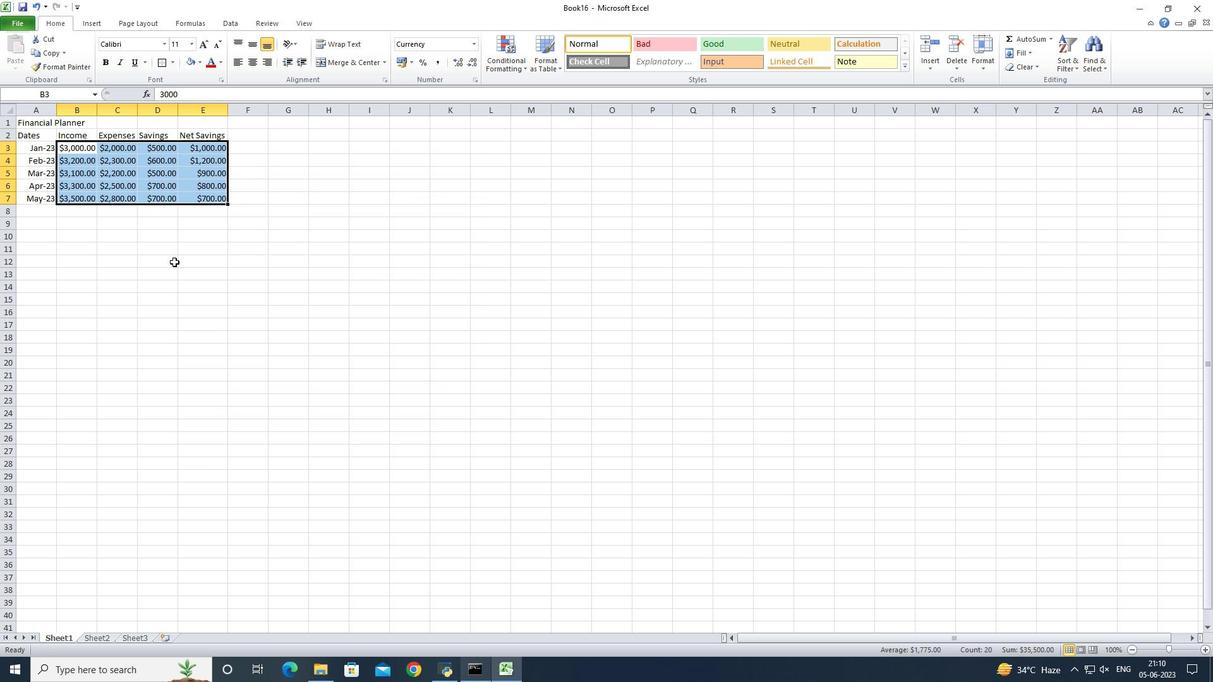 
Action: Key pressed ctrl+Sex<Key.backspace><Key.backspace><Key.shift>Expense<Key.space><Key.shift><Key.shift><Key.shift><Key.shift><Key.shift><Key.shift>Tracker<Key.space><Key.shift><Key.shift><Key.shift><Key.shift><Key.shift>Lg<Key.space><Key.shift>W<Key.backspace><Key.backspace><Key.backspace>og<Key.space><Key.shift>Workbok<Key.space><Key.left><Key.left>o<Key.right><Key.space><Key.shift>Spreadsheet<Key.space><Key.shift>Sheetbook
Screenshot: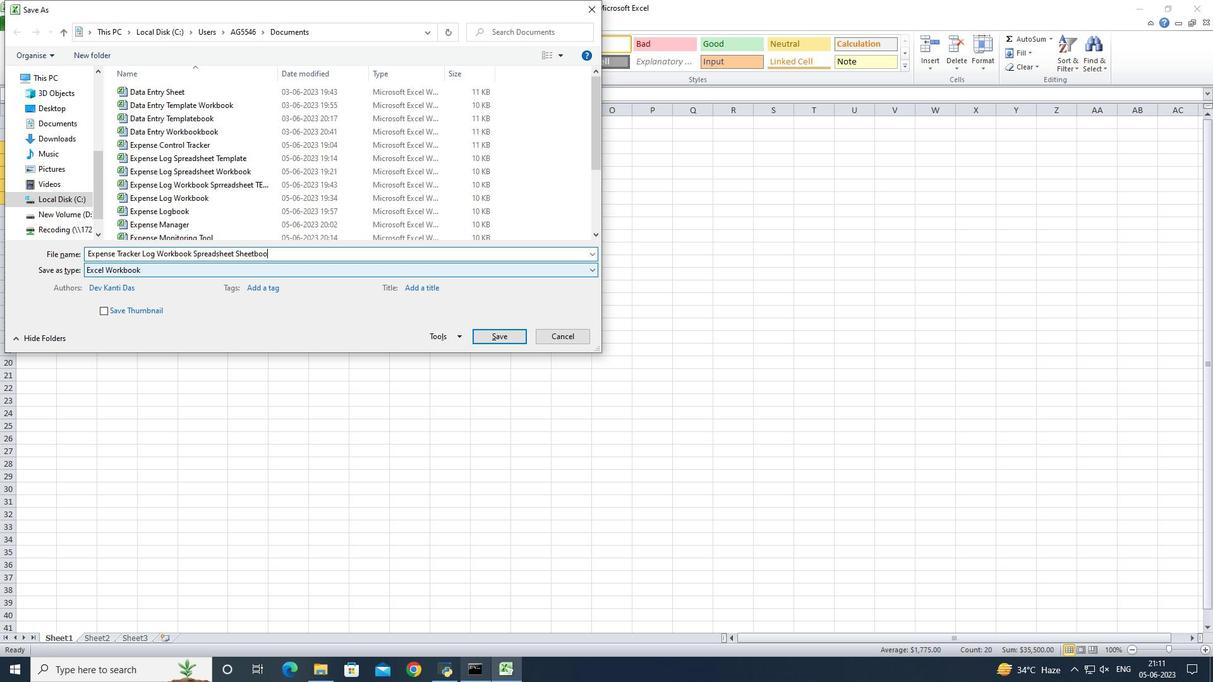
Action: Mouse moved to (504, 339)
Screenshot: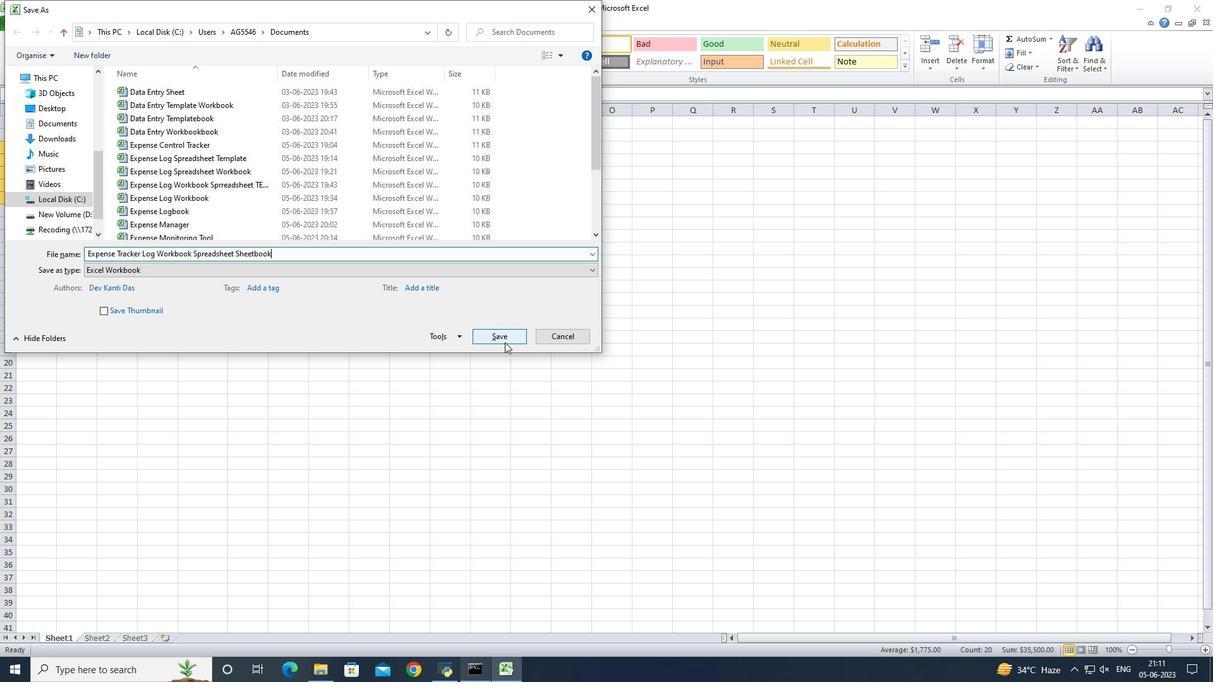 
Action: Mouse pressed left at (504, 339)
Screenshot: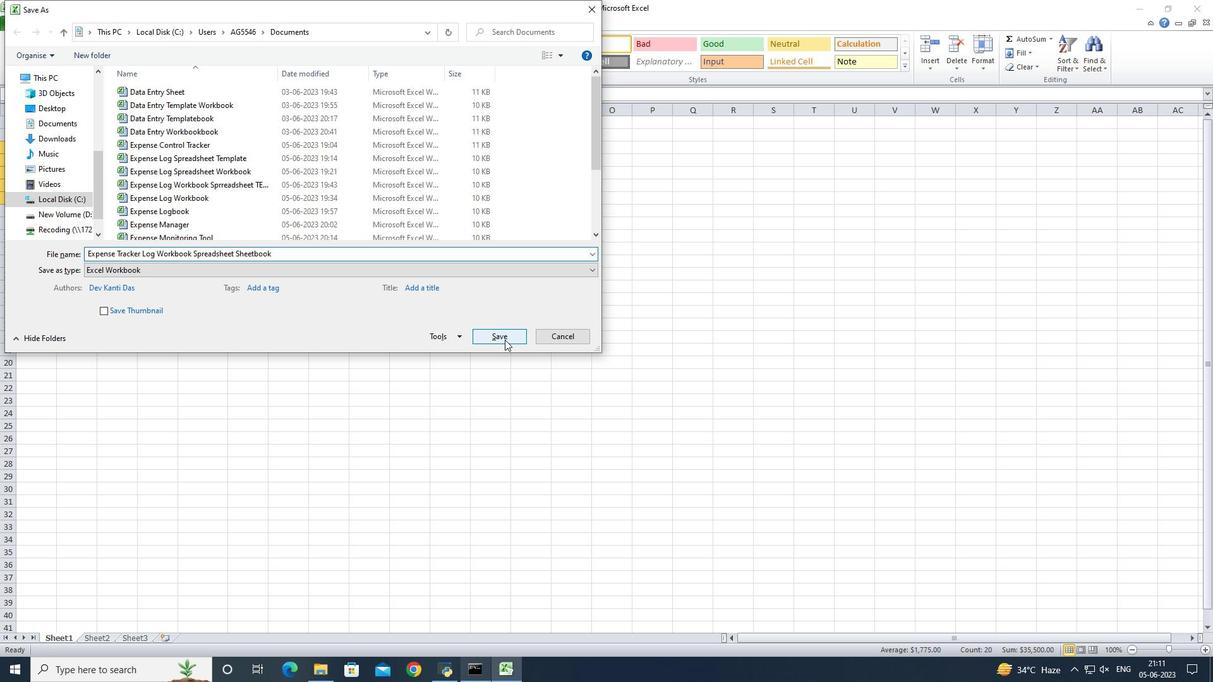 
Action: Mouse moved to (223, 314)
Screenshot: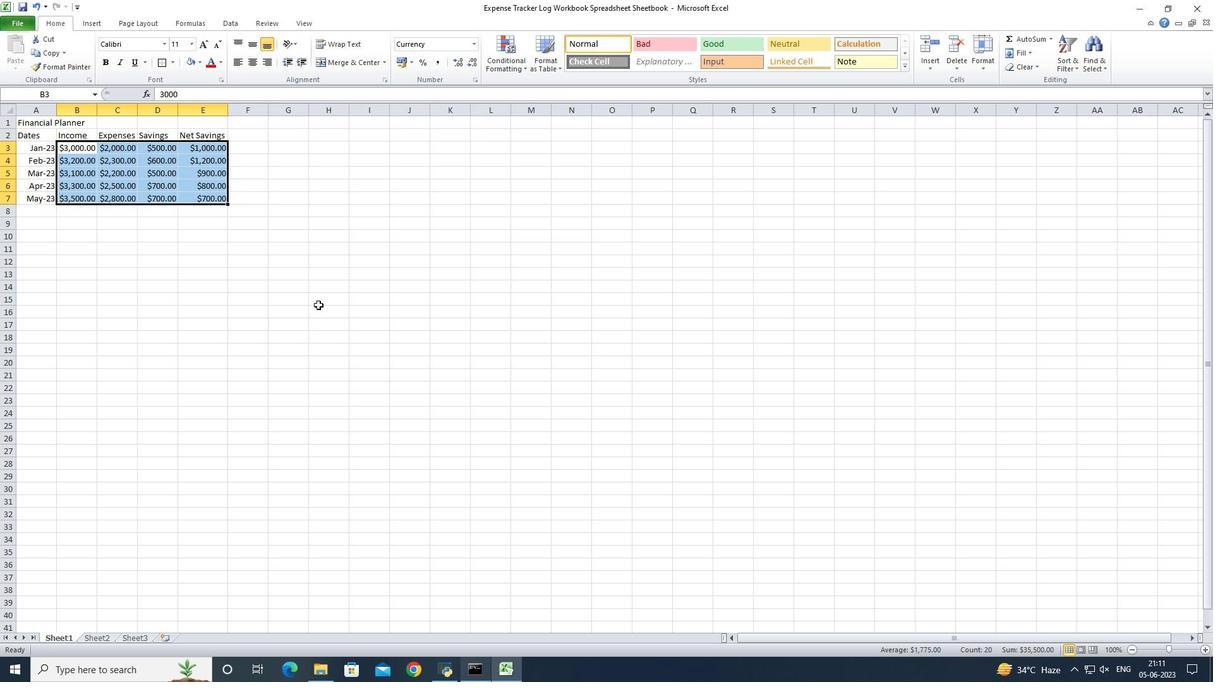 
